 Task: Add an event with the title Third Performance Evaluation and Recognition Ceremony, date '2024/03/03', time 7:00 AM to 9:00 AMand add a description: It is essential to listen actively to the potential investor's input, feedback, and inquiries throughout the meeting. This demonstrates your receptiveness to collaboration, willingness to address concerns, and the ability to adapt your business strategy to maximize its potential., put the event into Blue category, logged in from the account softage.8@softage.netand send the event invitation to softage.3@softage.net and softage.4@softage.net. Set a reminder for the event 15 minutes before
Action: Mouse moved to (122, 158)
Screenshot: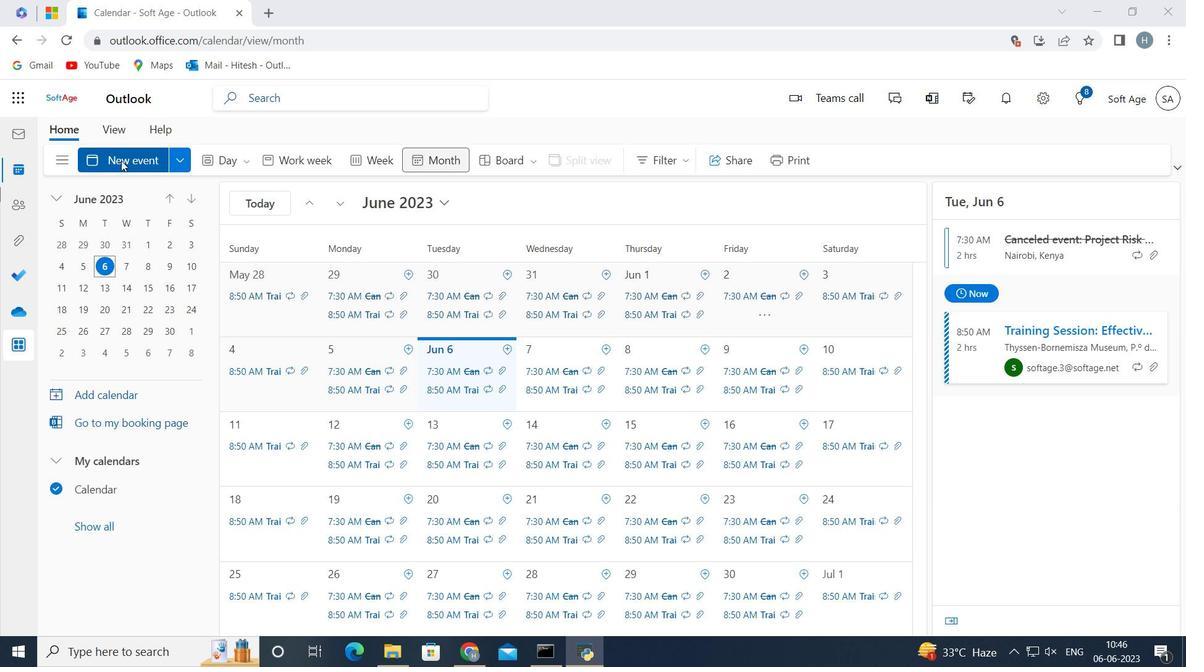 
Action: Mouse pressed left at (122, 158)
Screenshot: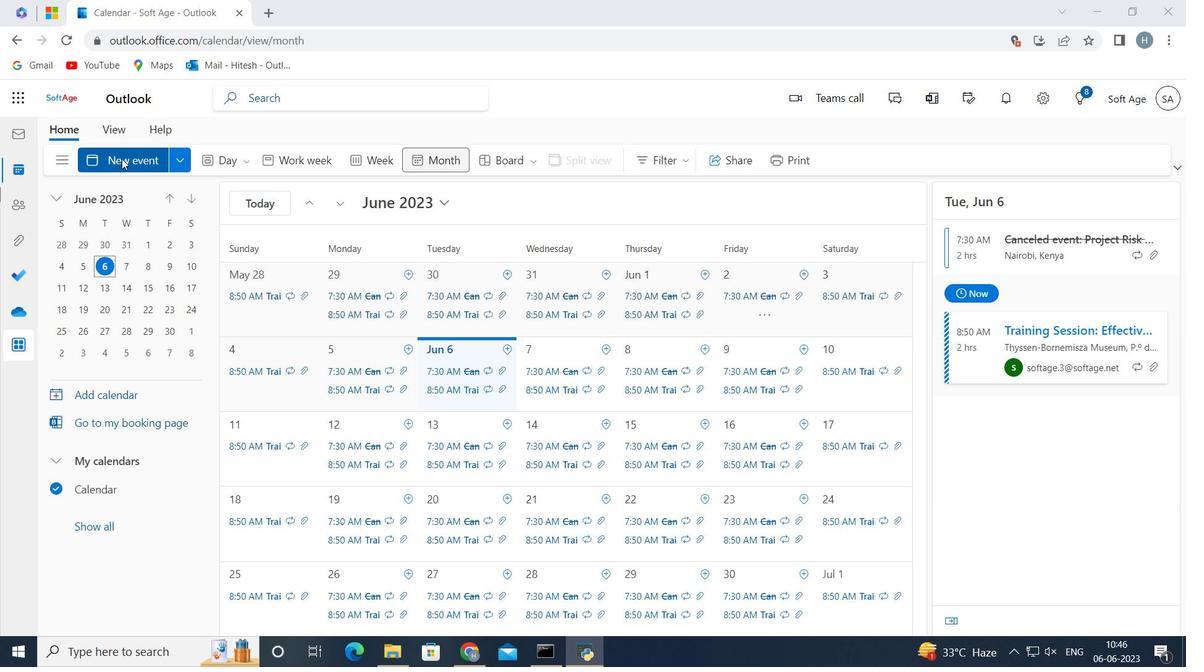 
Action: Mouse moved to (254, 250)
Screenshot: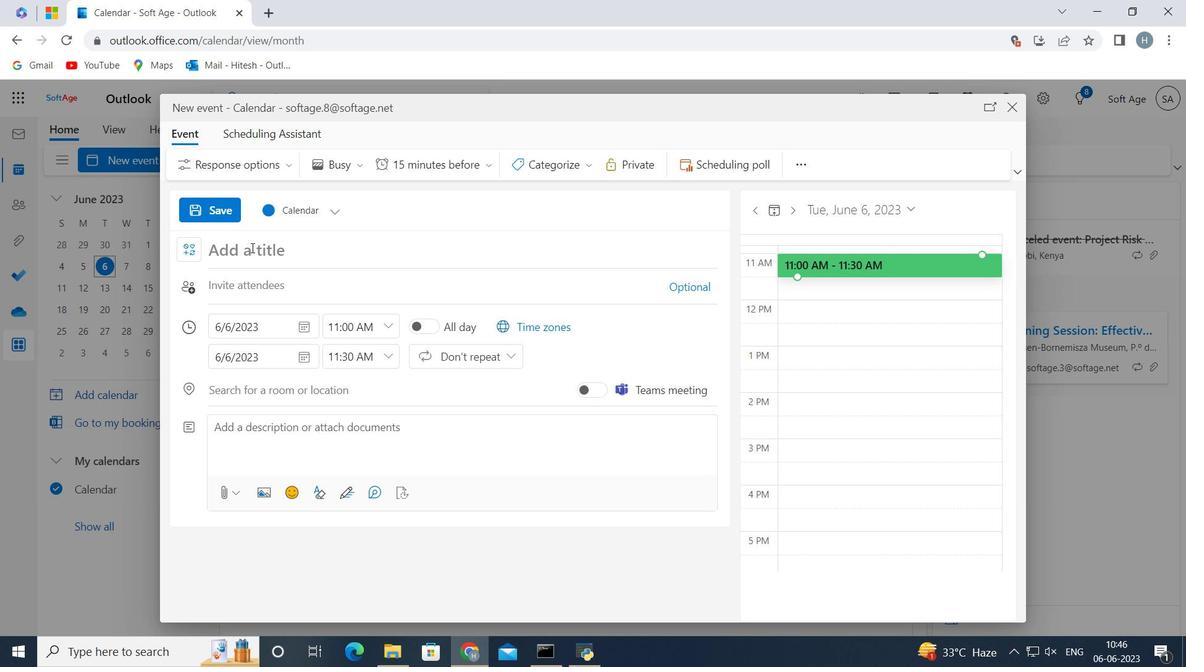 
Action: Mouse pressed left at (254, 250)
Screenshot: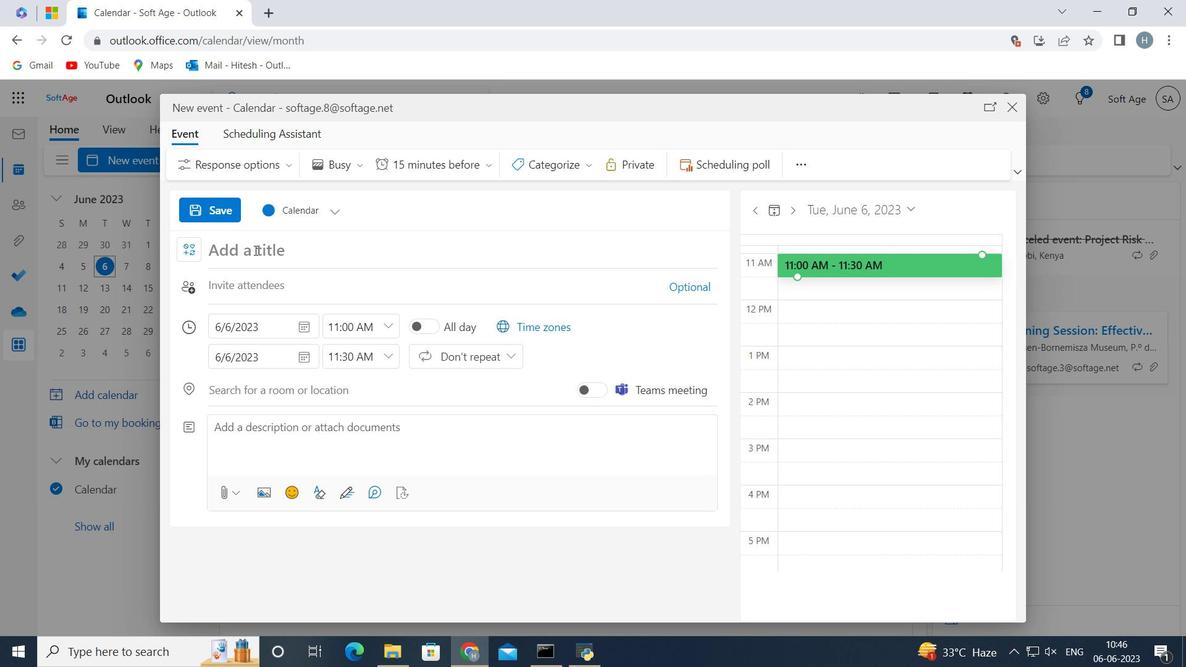 
Action: Key pressed <Key.shift>Third<Key.space><Key.shift>Performance<Key.space><Key.shift>Evaluation<Key.space>and<Key.space><Key.shift>Recognition<Key.space><Key.shift>Caremony<Key.space><Key.backspace><Key.backspace><Key.backspace><Key.backspace><Key.backspace><Key.backspace><Key.backspace><Key.backspace>eremony<Key.space>
Screenshot: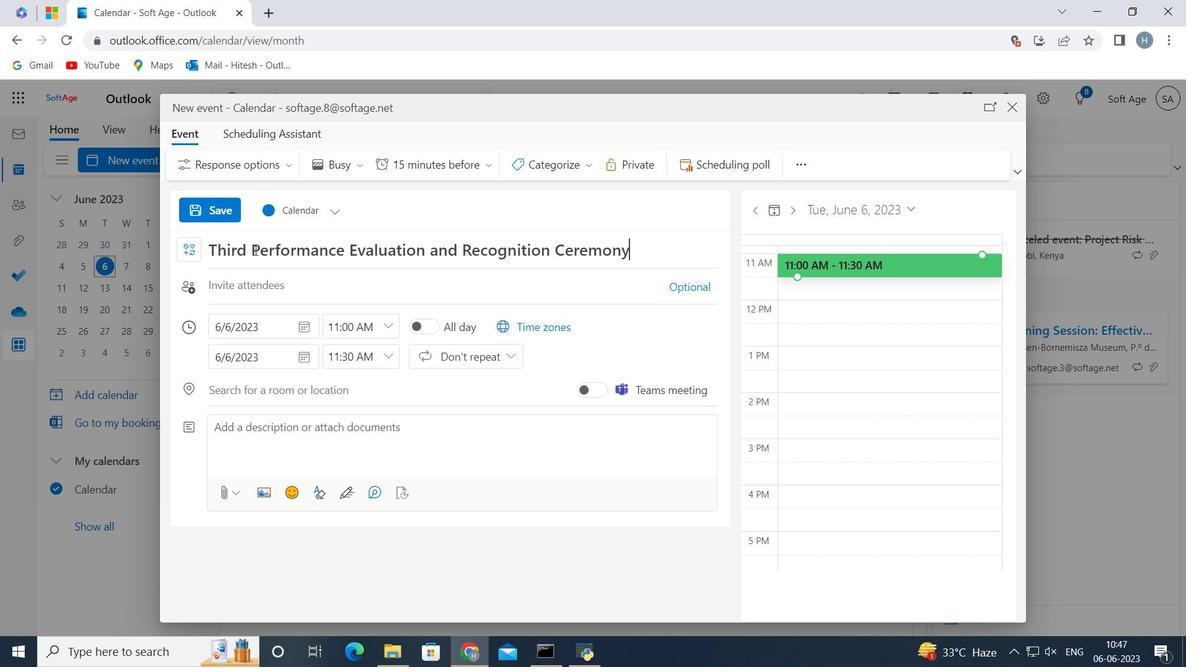
Action: Mouse moved to (299, 326)
Screenshot: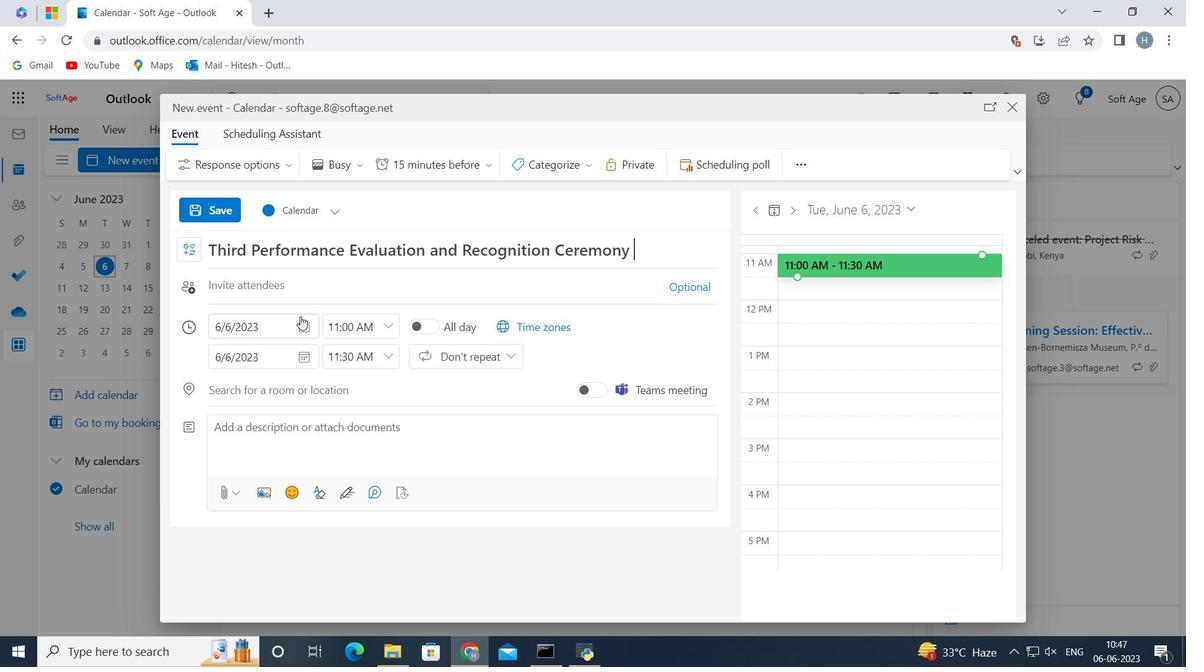
Action: Mouse pressed left at (299, 326)
Screenshot: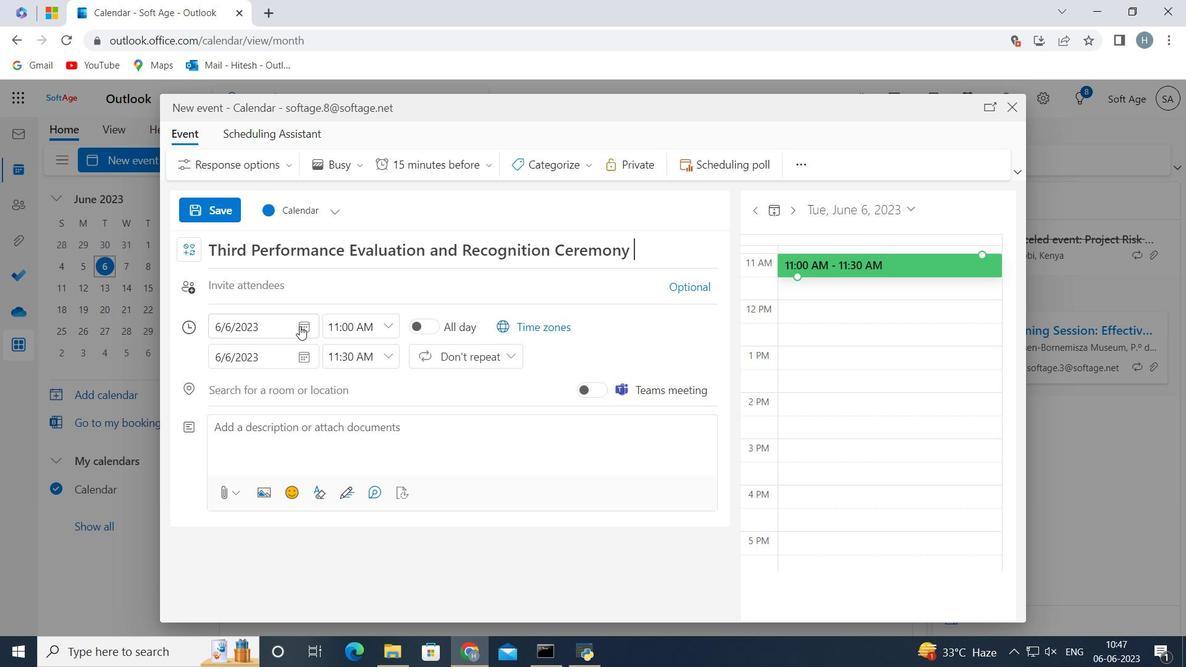 
Action: Mouse moved to (265, 354)
Screenshot: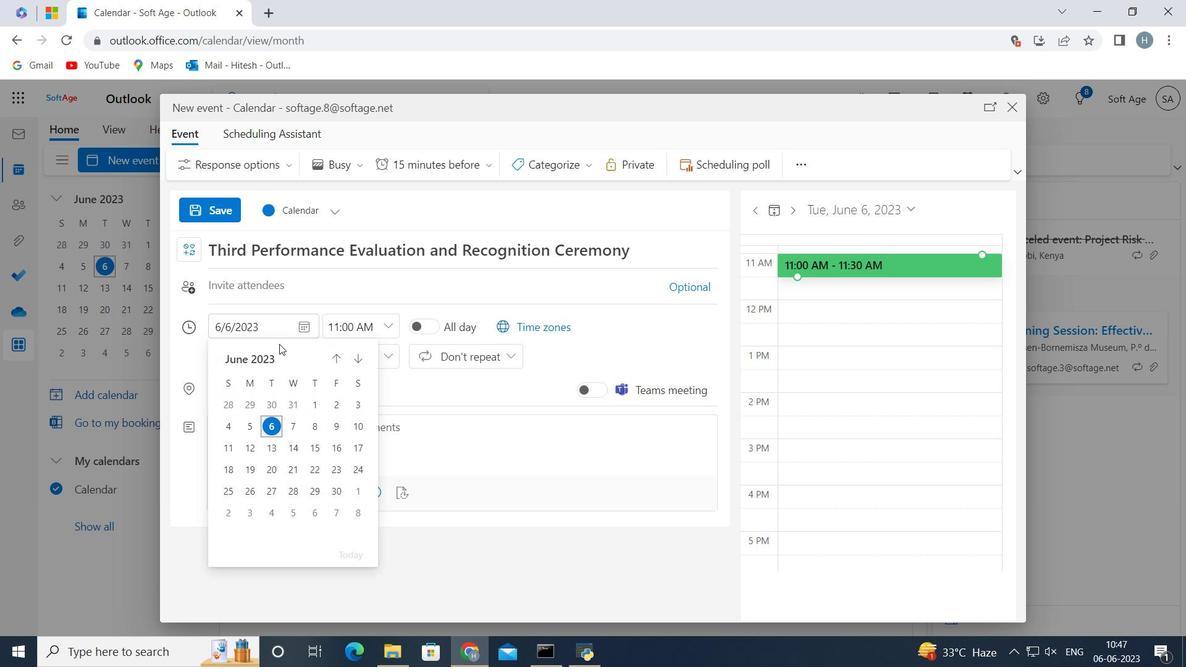 
Action: Mouse pressed left at (265, 354)
Screenshot: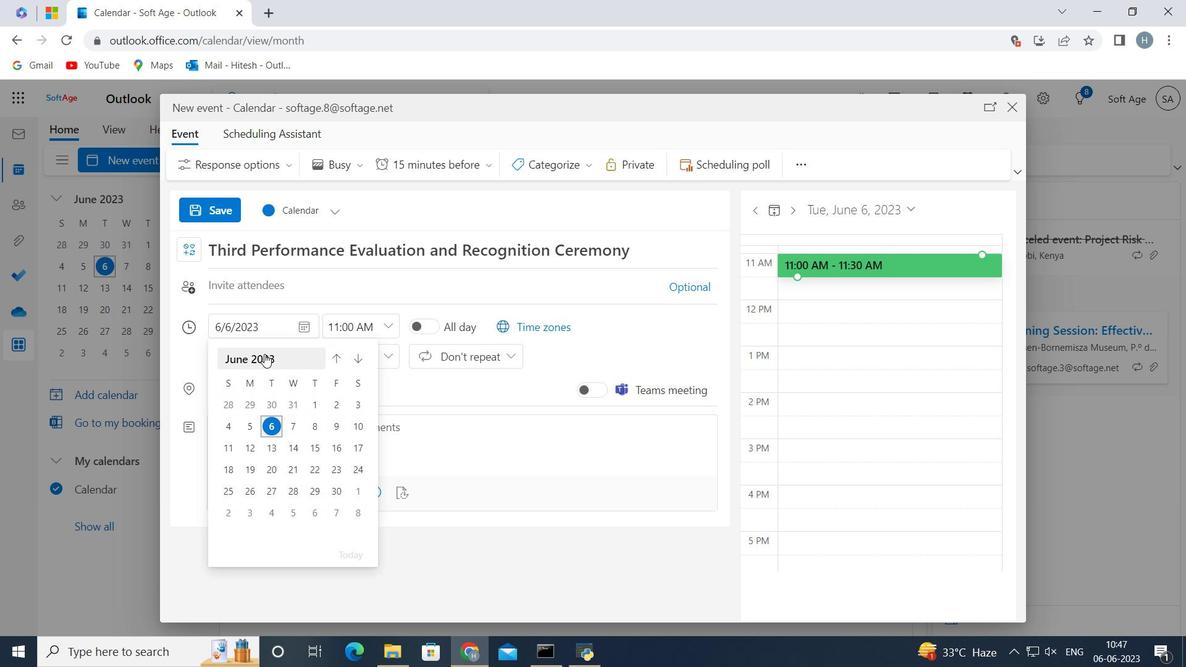 
Action: Mouse pressed left at (265, 354)
Screenshot: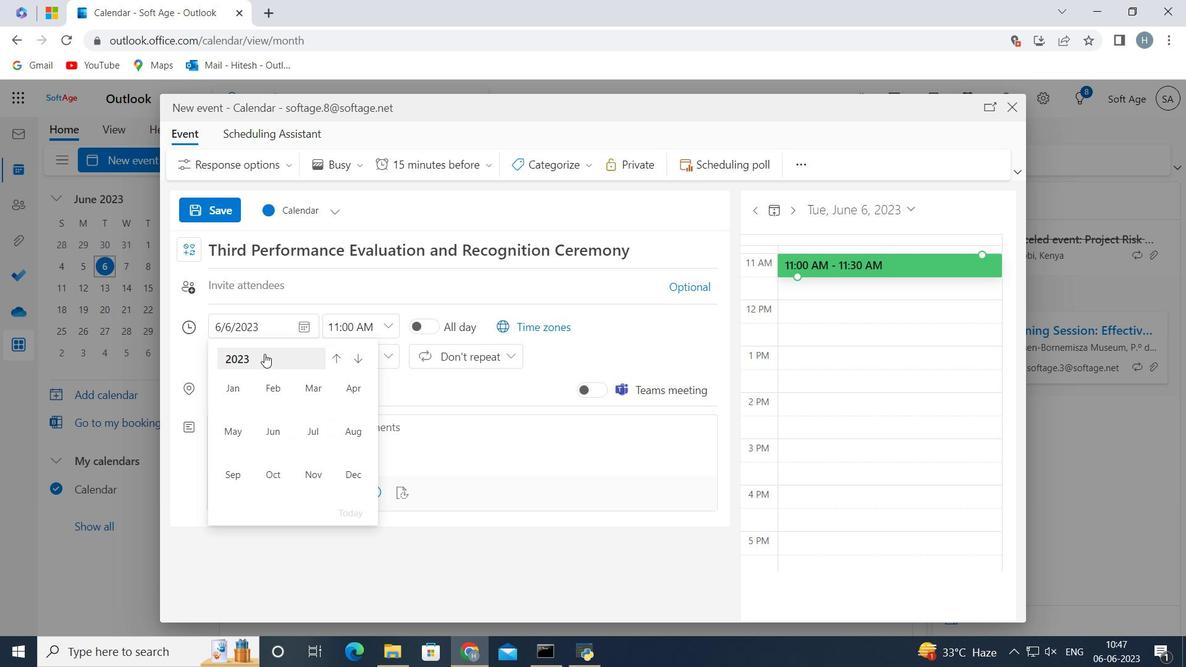 
Action: Mouse moved to (229, 420)
Screenshot: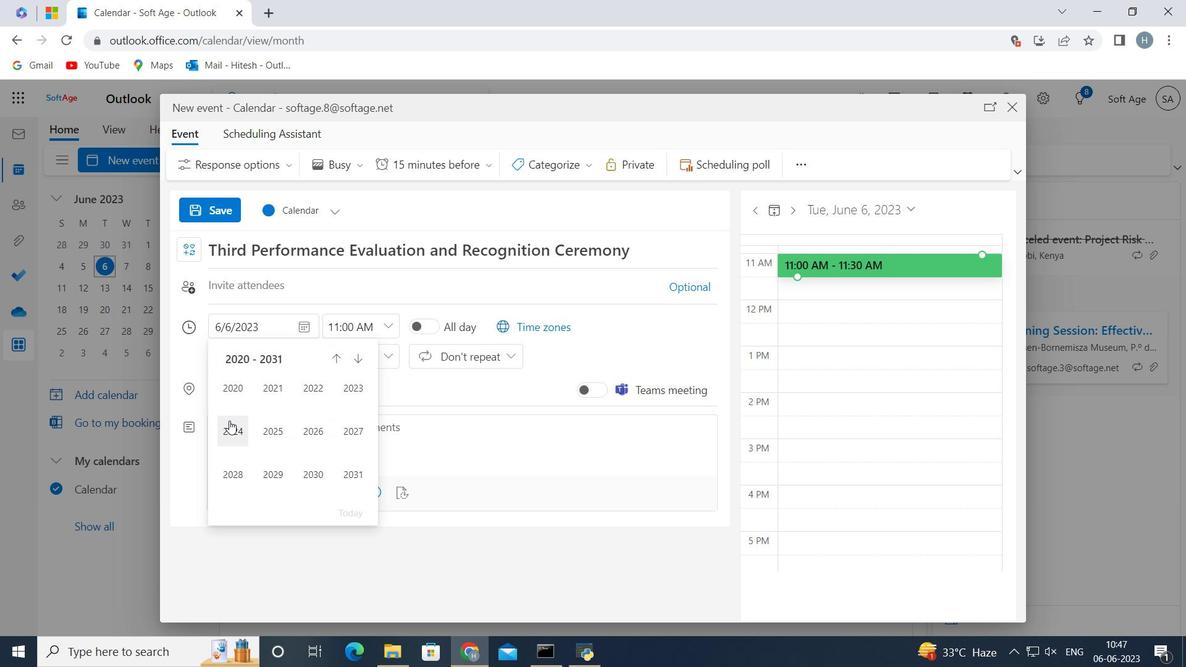 
Action: Mouse pressed left at (229, 420)
Screenshot: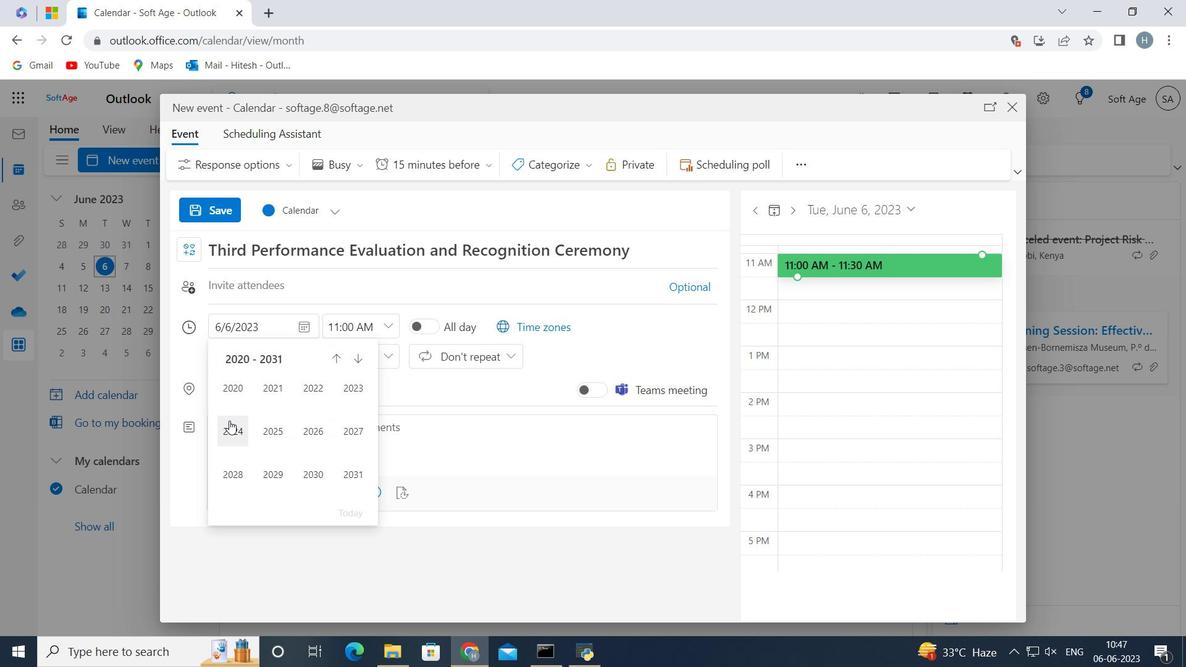
Action: Mouse moved to (309, 388)
Screenshot: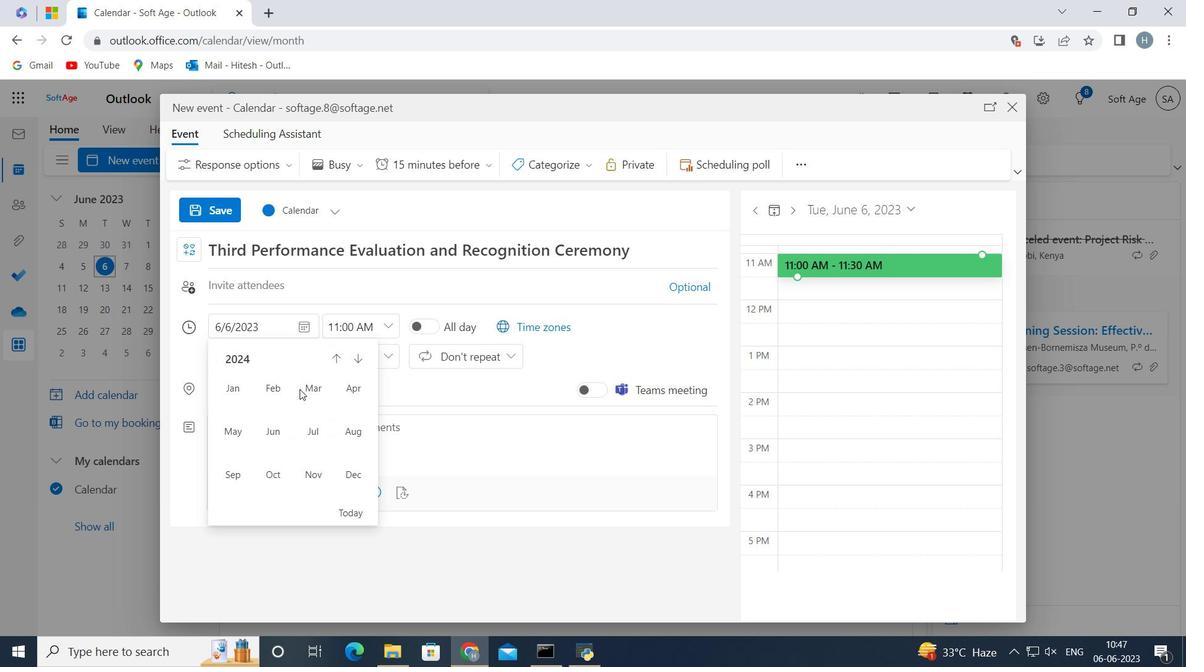 
Action: Mouse pressed left at (309, 388)
Screenshot: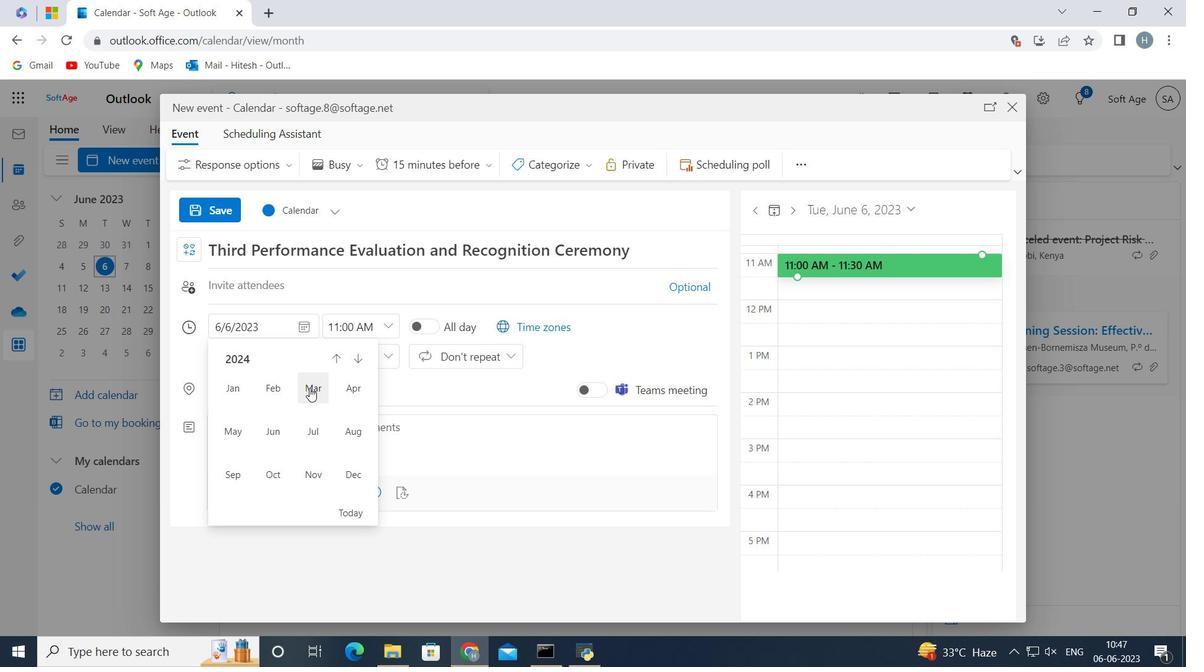 
Action: Mouse moved to (225, 427)
Screenshot: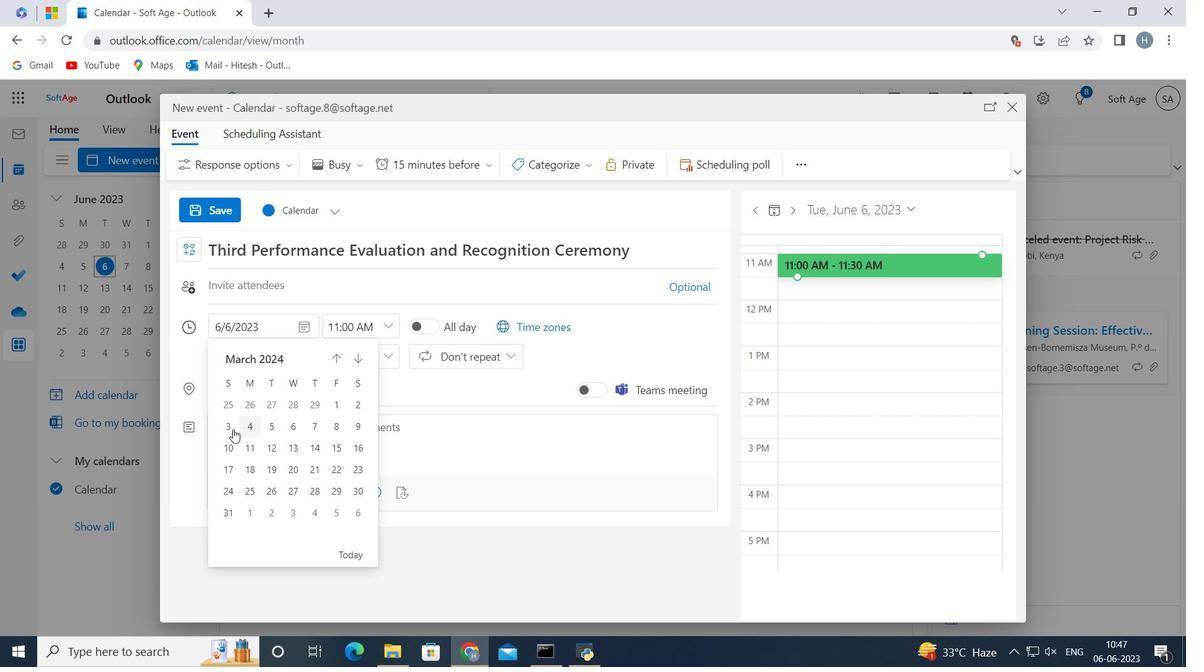 
Action: Mouse pressed left at (225, 427)
Screenshot: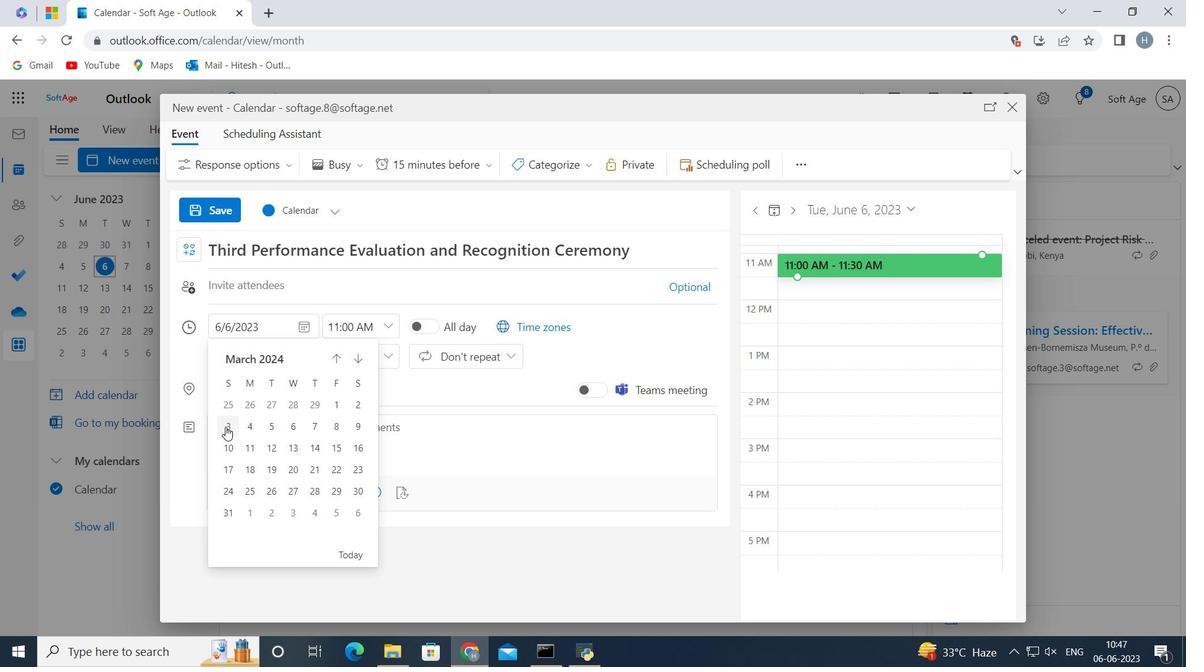 
Action: Mouse moved to (387, 326)
Screenshot: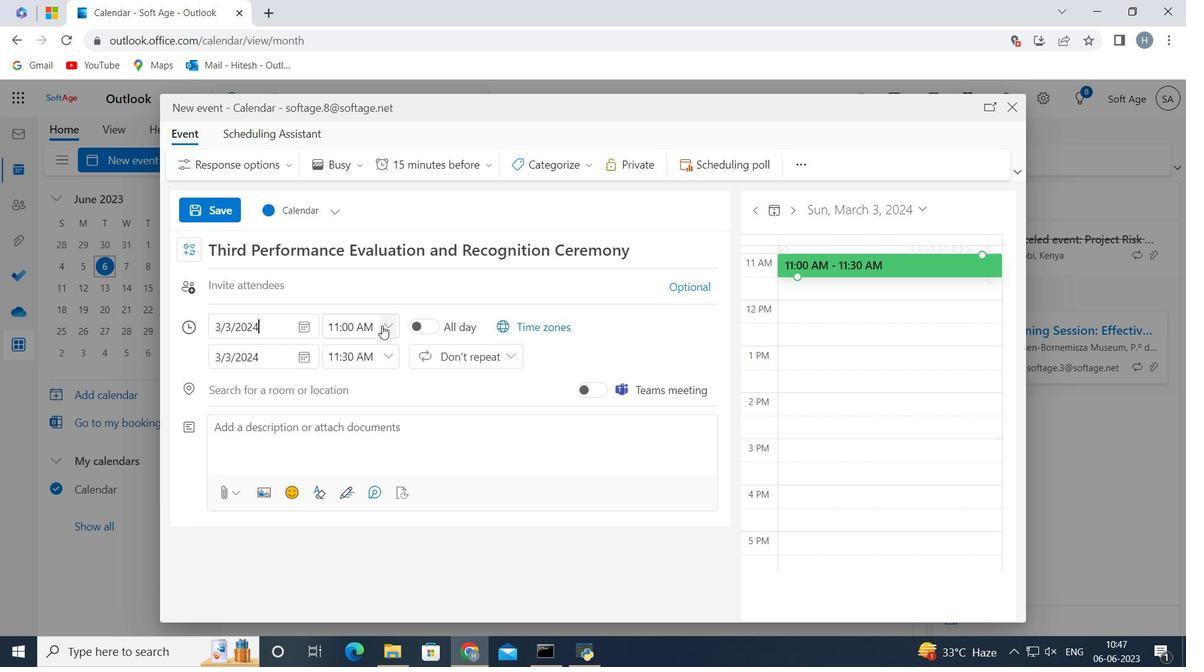 
Action: Mouse pressed left at (387, 326)
Screenshot: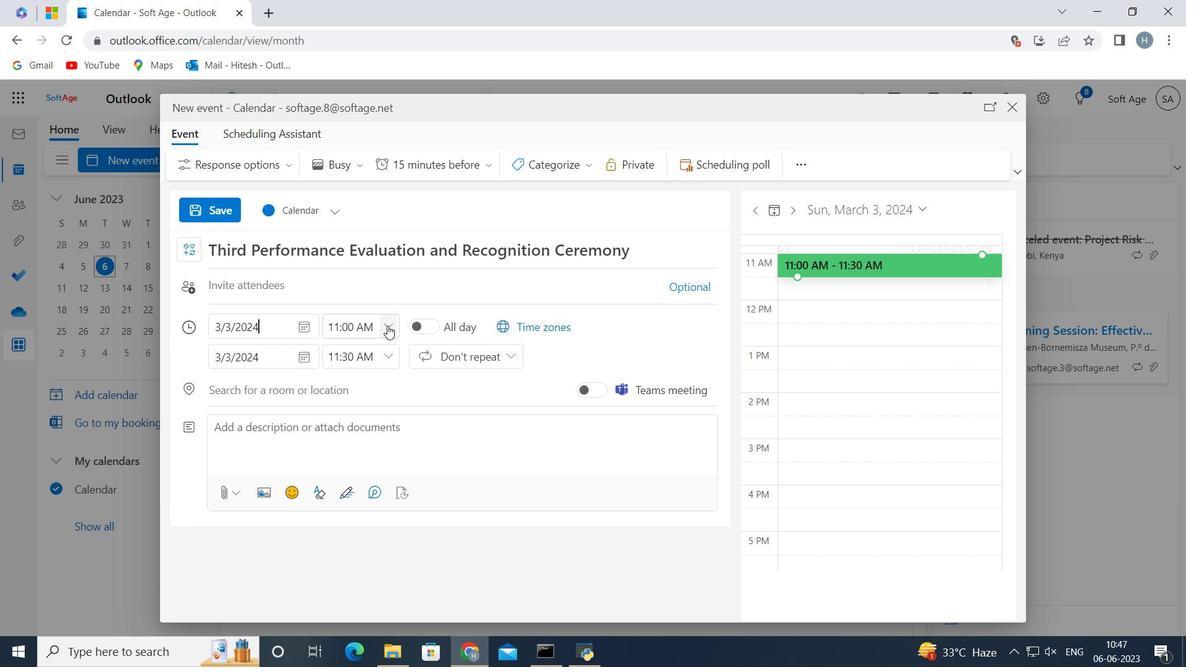
Action: Mouse moved to (369, 424)
Screenshot: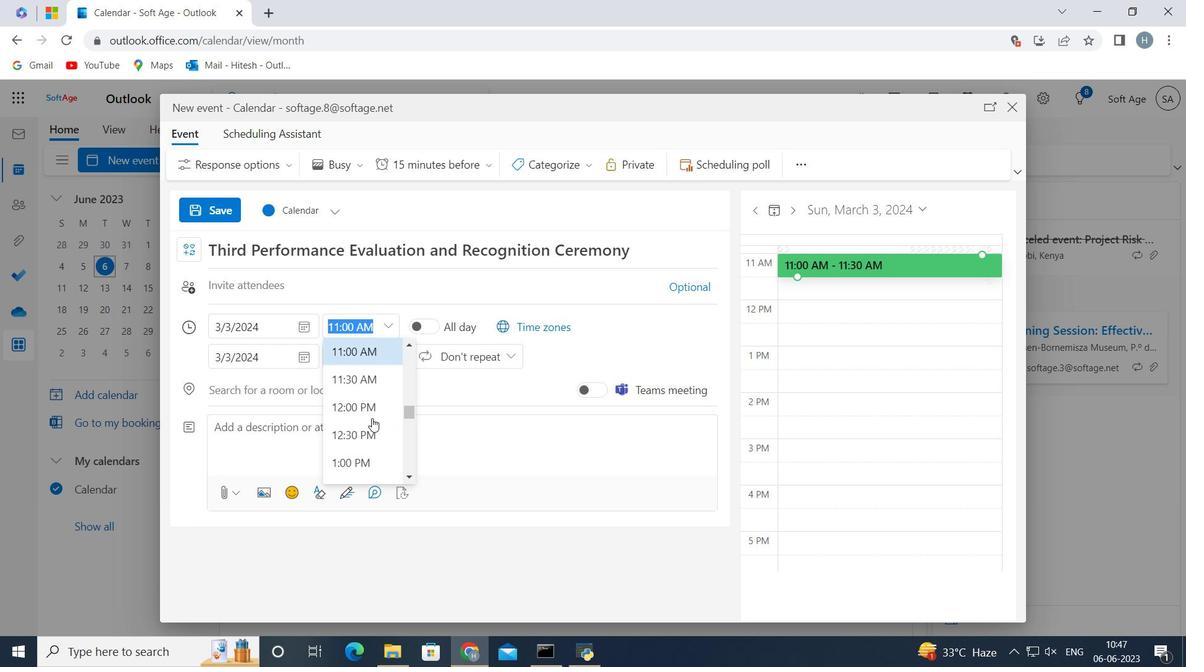
Action: Mouse scrolled (369, 425) with delta (0, 0)
Screenshot: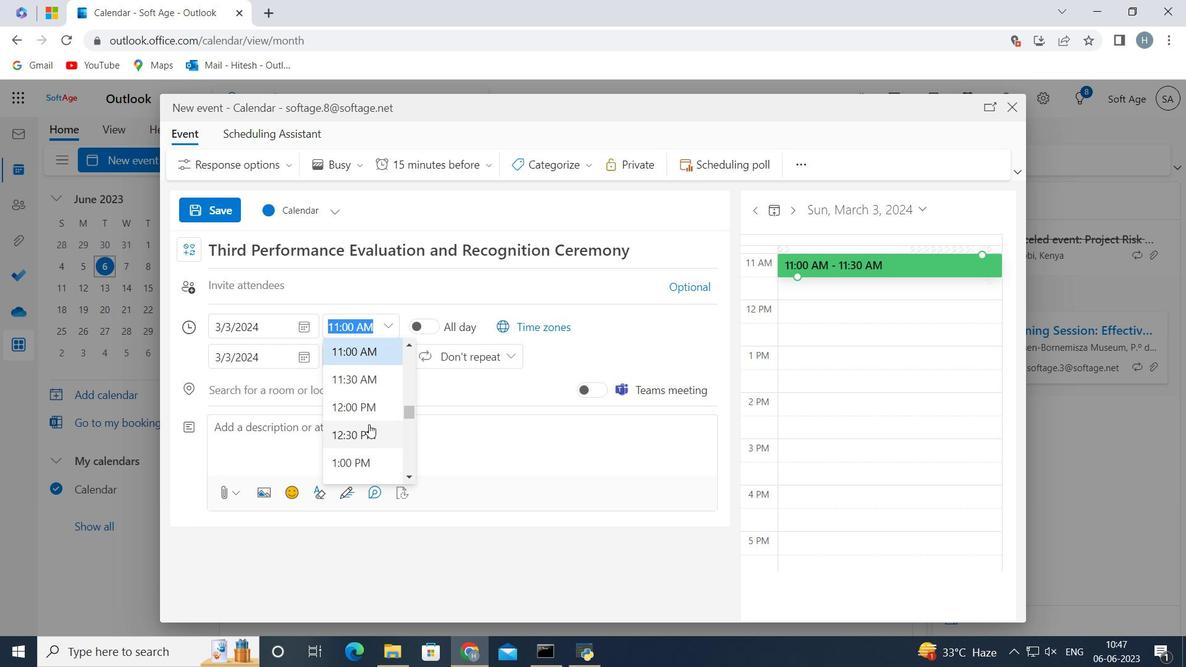 
Action: Mouse scrolled (369, 425) with delta (0, 0)
Screenshot: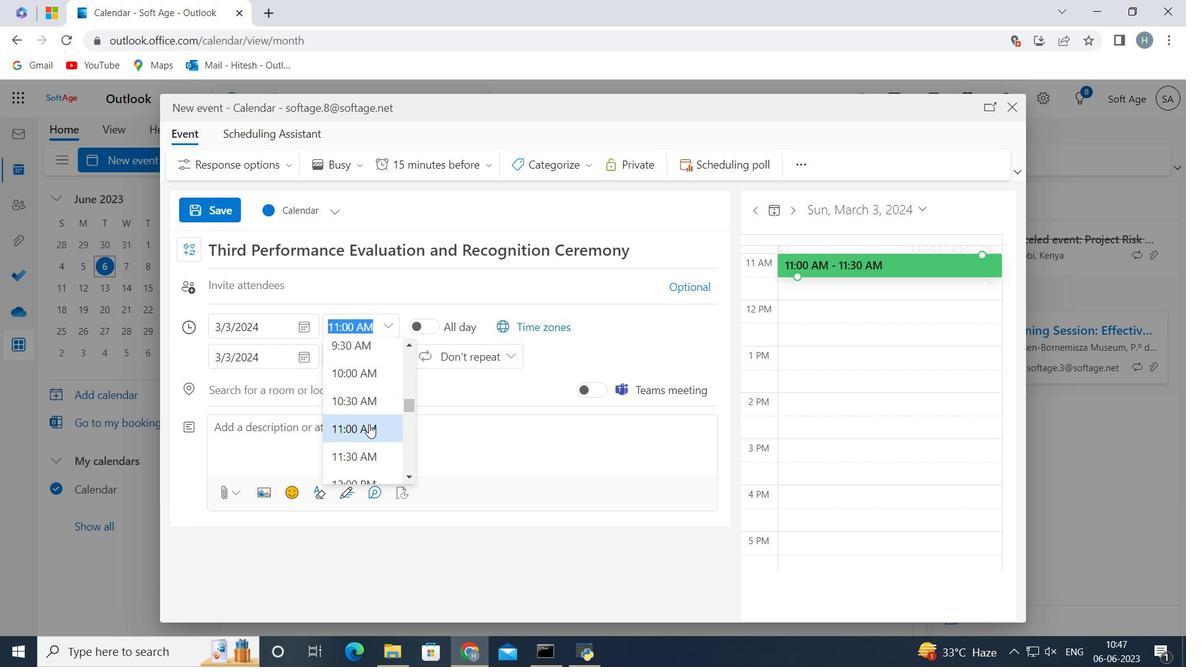 
Action: Mouse scrolled (369, 425) with delta (0, 0)
Screenshot: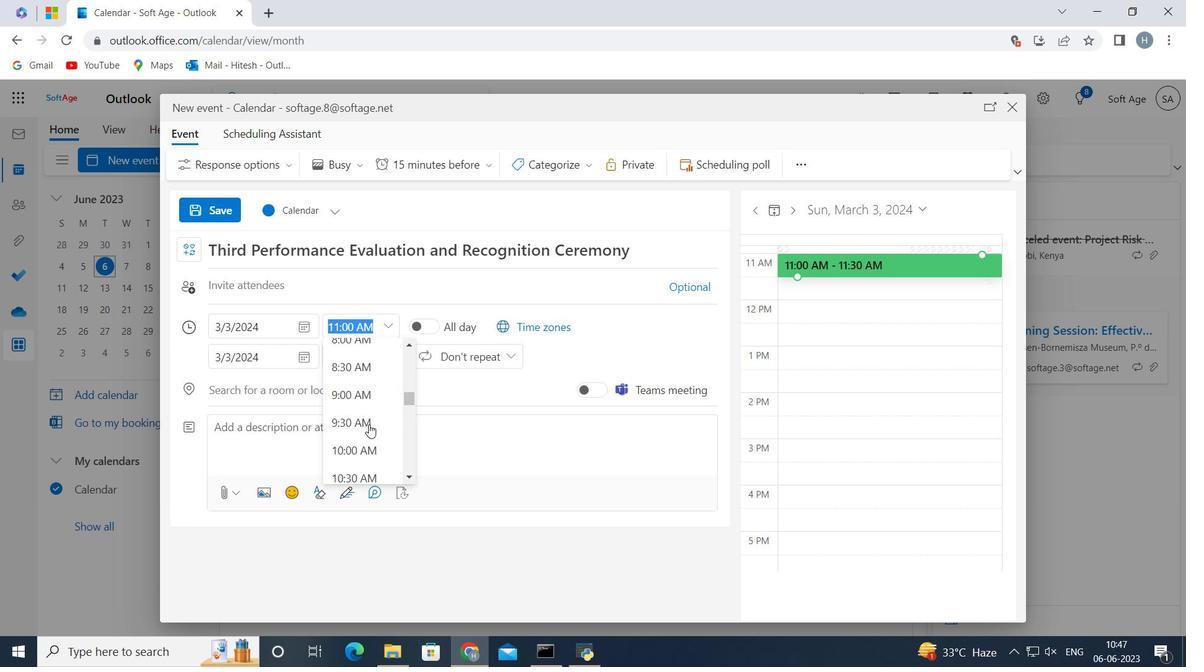 
Action: Mouse moved to (362, 363)
Screenshot: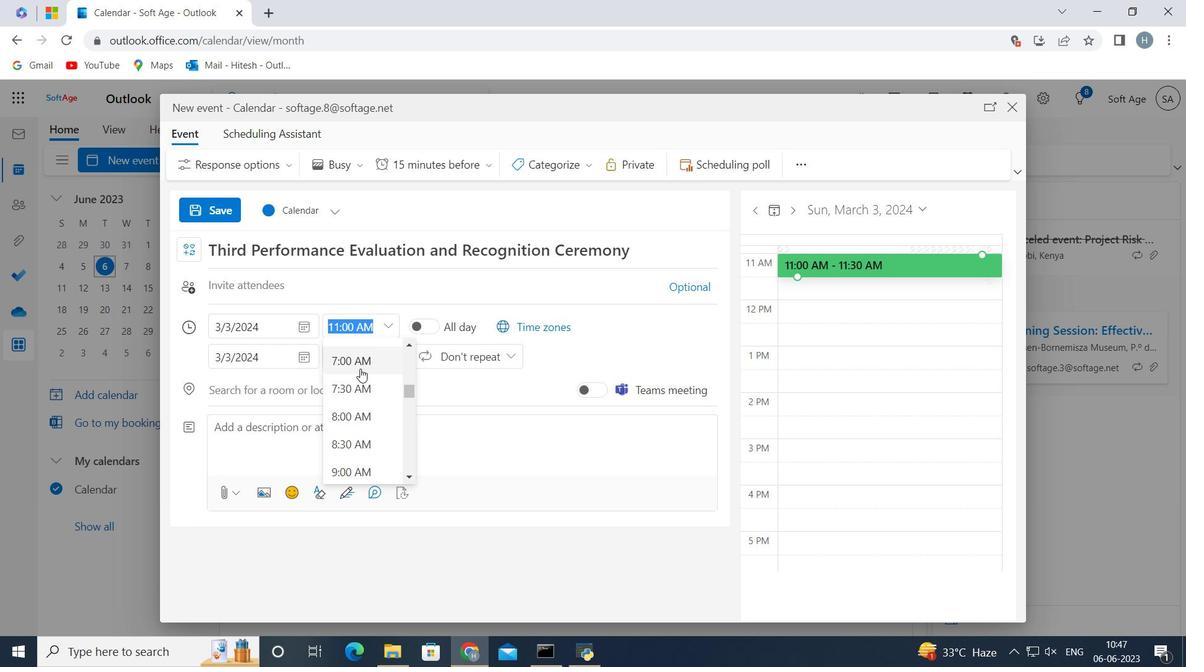 
Action: Mouse pressed left at (362, 363)
Screenshot: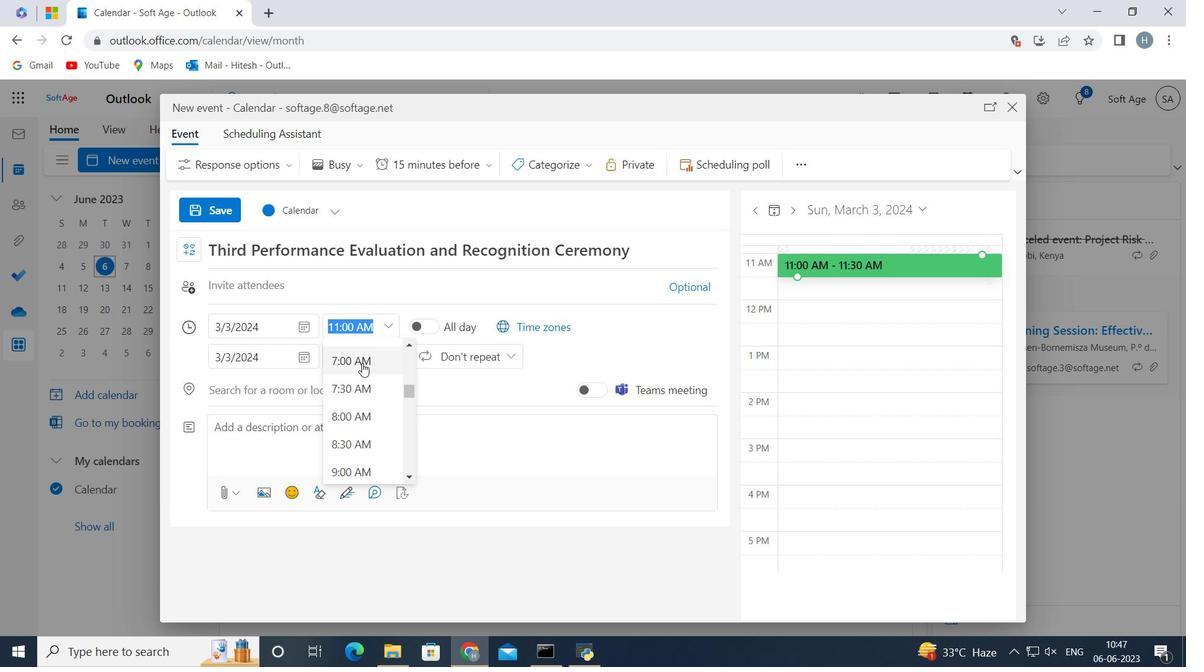 
Action: Mouse moved to (390, 356)
Screenshot: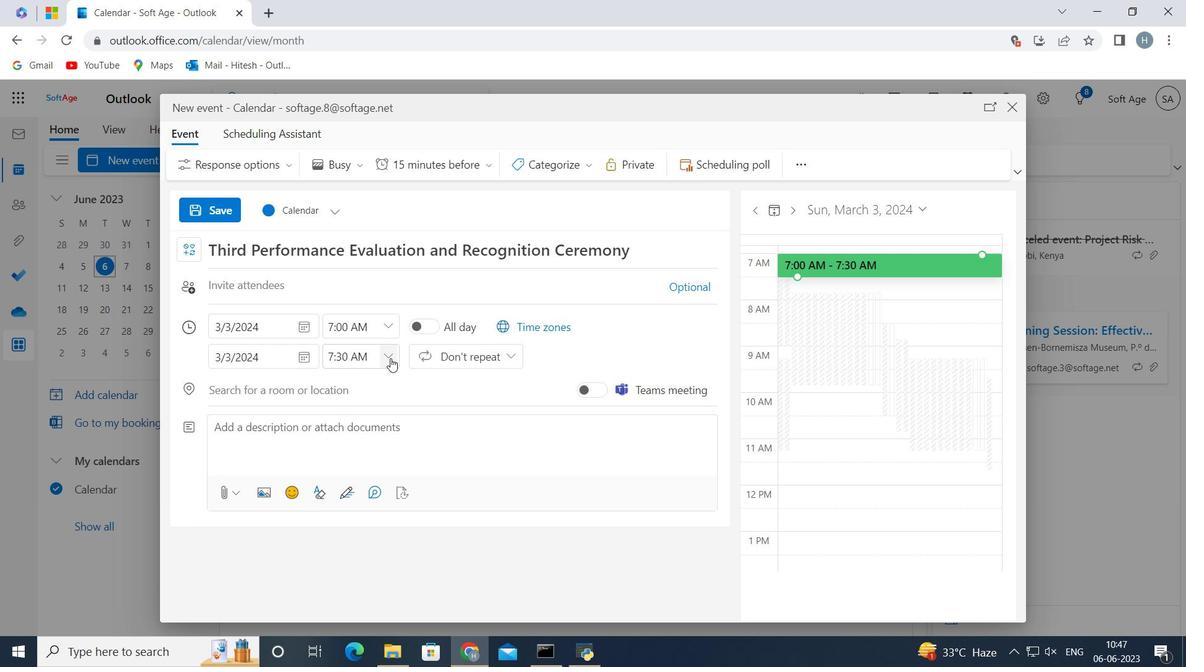 
Action: Mouse pressed left at (390, 356)
Screenshot: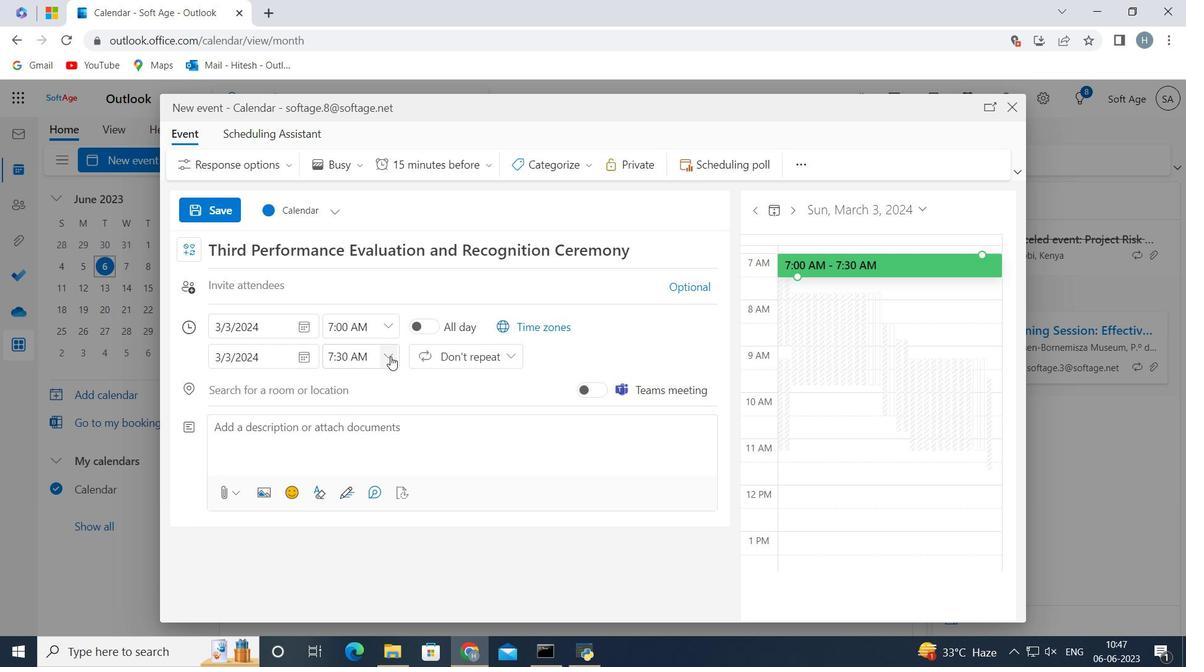 
Action: Mouse moved to (368, 457)
Screenshot: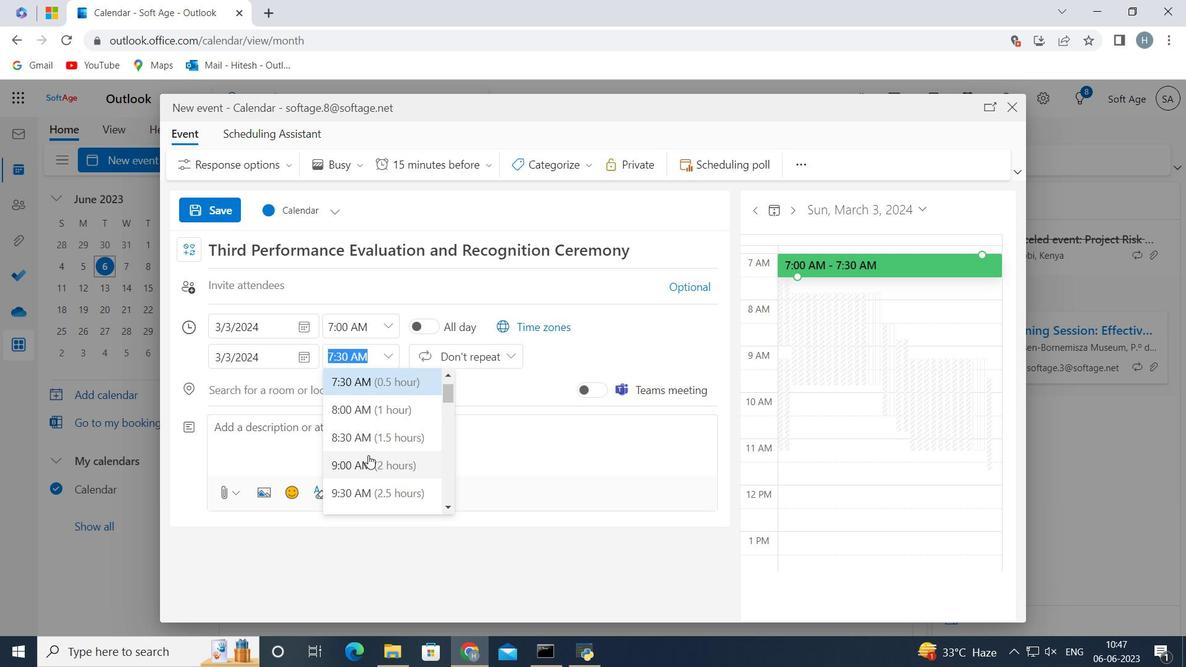 
Action: Mouse pressed left at (368, 457)
Screenshot: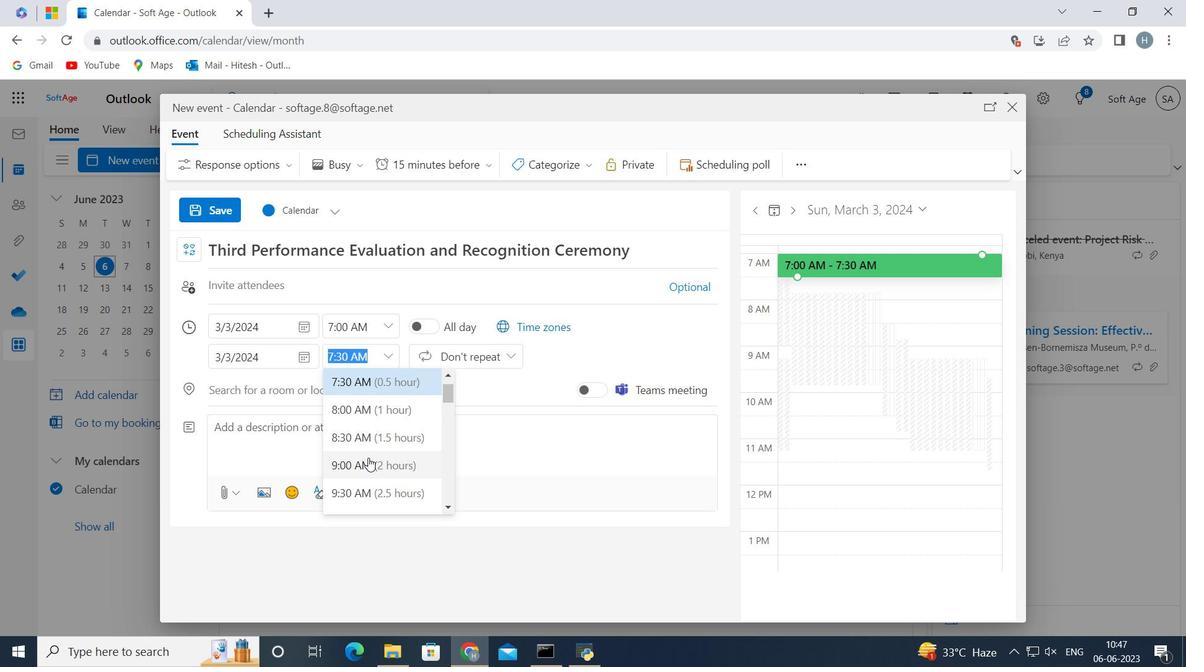 
Action: Mouse moved to (350, 416)
Screenshot: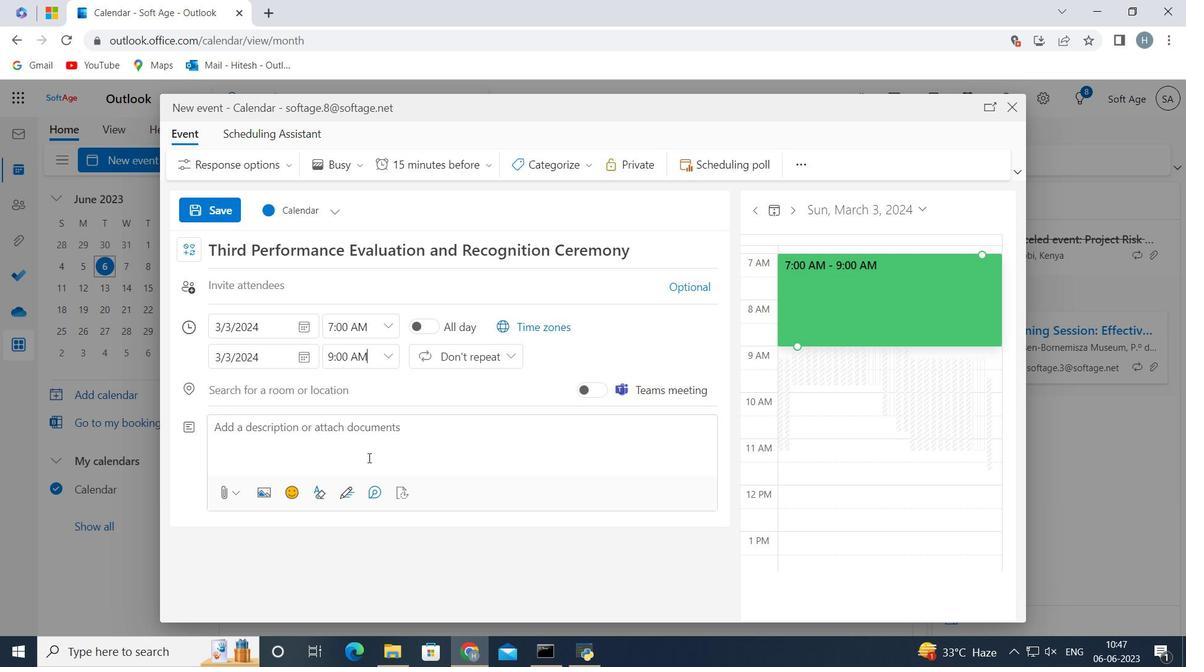 
Action: Mouse pressed left at (350, 416)
Screenshot: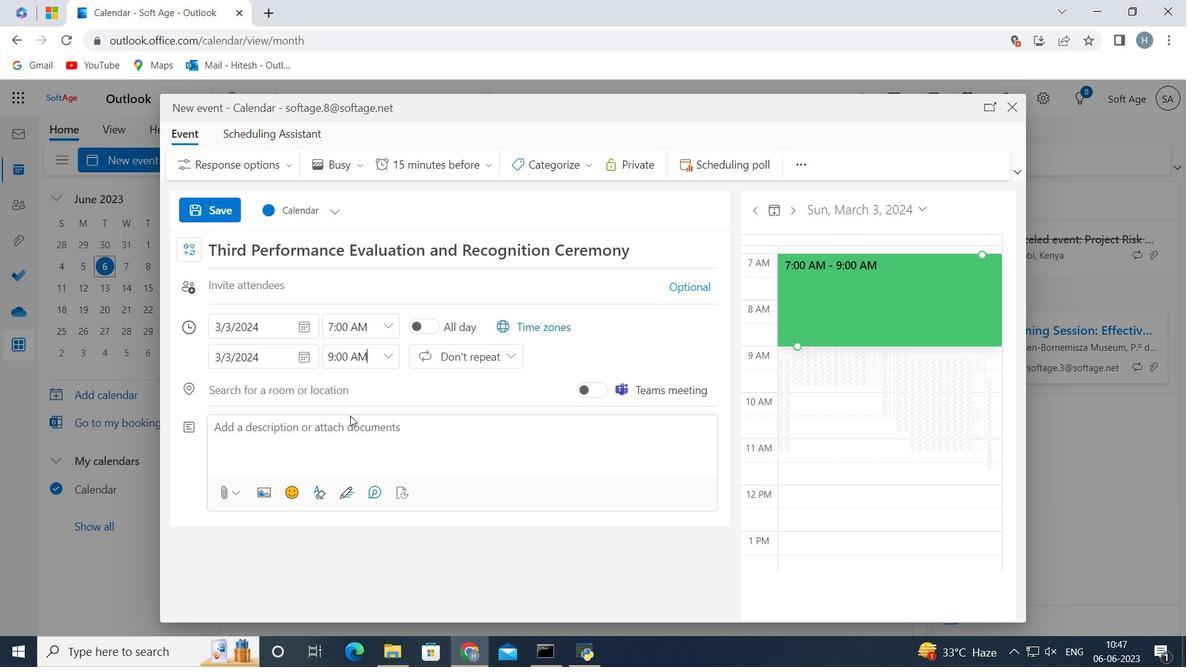 
Action: Mouse moved to (349, 425)
Screenshot: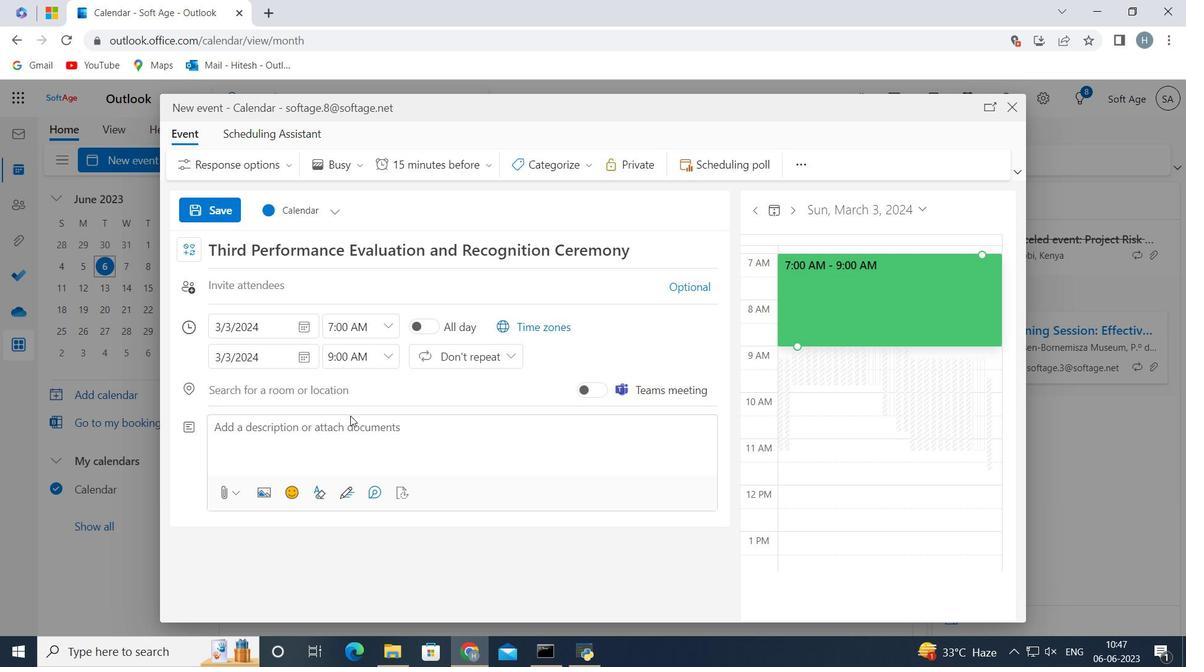 
Action: Mouse pressed left at (349, 425)
Screenshot: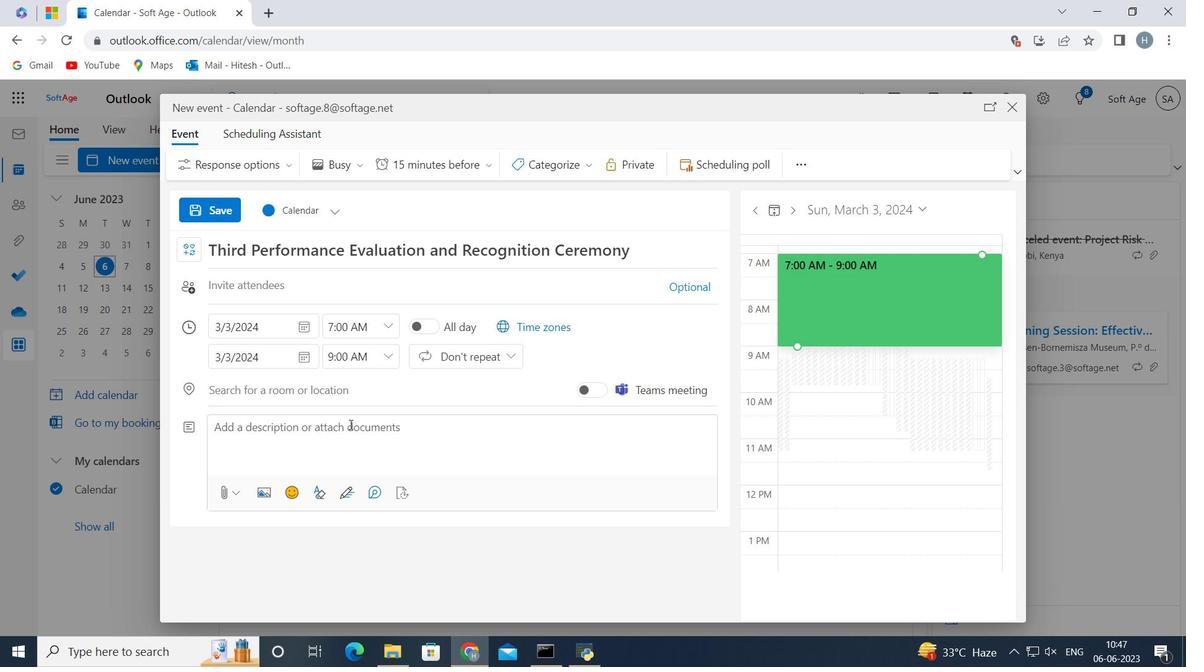 
Action: Mouse moved to (350, 425)
Screenshot: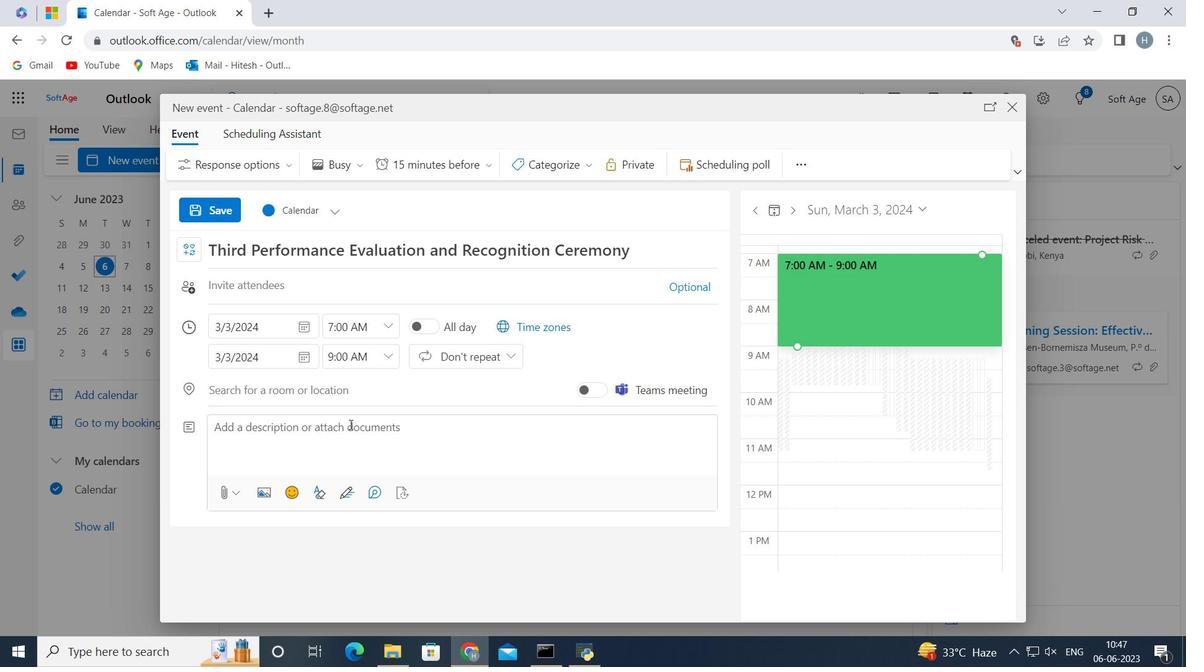 
Action: Key pressed <Key.shift>It<Key.space>is<Key.space>essential<Key.space>to<Key.space>listen
Screenshot: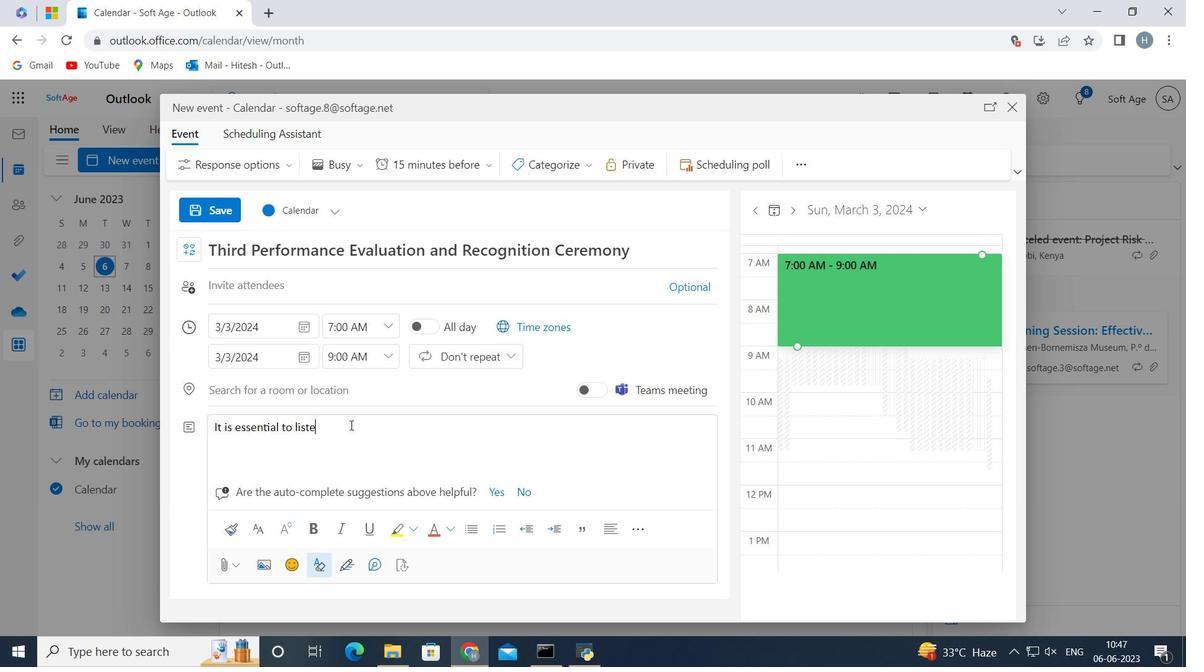 
Action: Mouse moved to (350, 425)
Screenshot: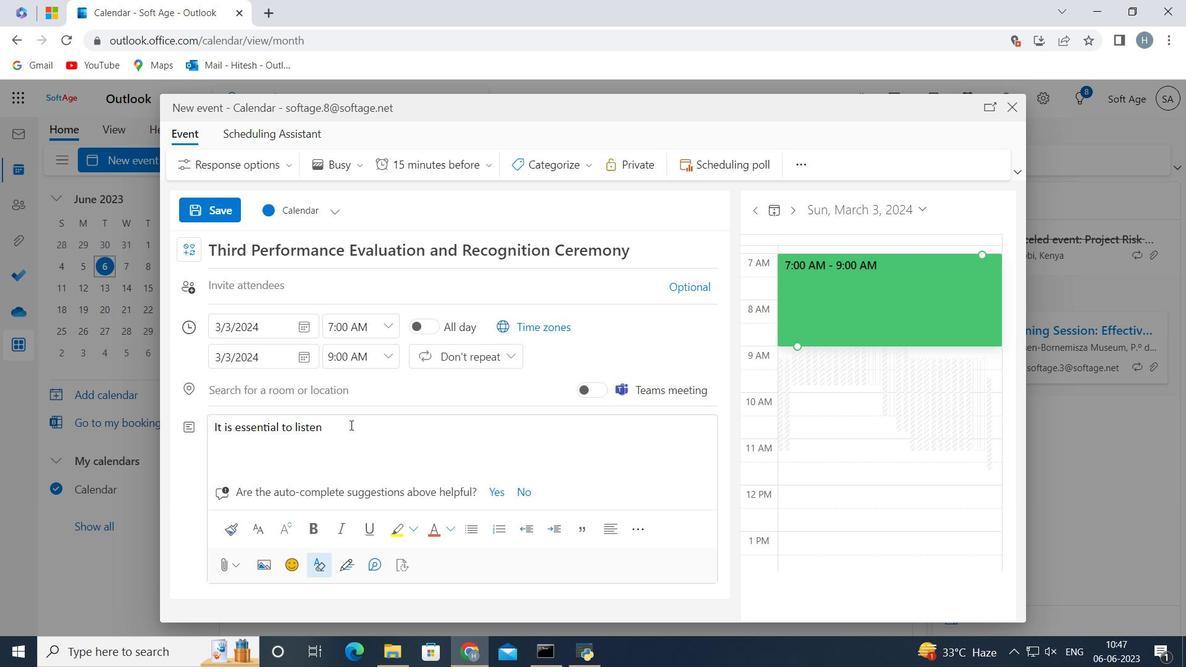 
Action: Key pressed <Key.space>actively<Key.space>to<Key.space>the<Key.space>potential<Key.space>investor's<Key.space>input,<Key.space>feedback,<Key.space>and<Key.space>inquiries<Key.space>throughout<Key.space>the<Key.space>meeting.<Key.space><Key.shift>This<Key.space>demonstrates<Key.space>your<Key.space>receptiveness<Key.space>to<Key.space>collaboration,<Key.space>willingness<Key.space>to<Key.space>address<Key.space>concerns,<Key.space>and<Key.space>the<Key.space>ability<Key.space>to<Key.space>adapt<Key.space>your<Key.space>business<Key.space>strategy<Key.space>to<Key.space>maz<Key.backspace>xin<Key.backspace>mize<Key.space>its<Key.space>potential.<Key.space>
Screenshot: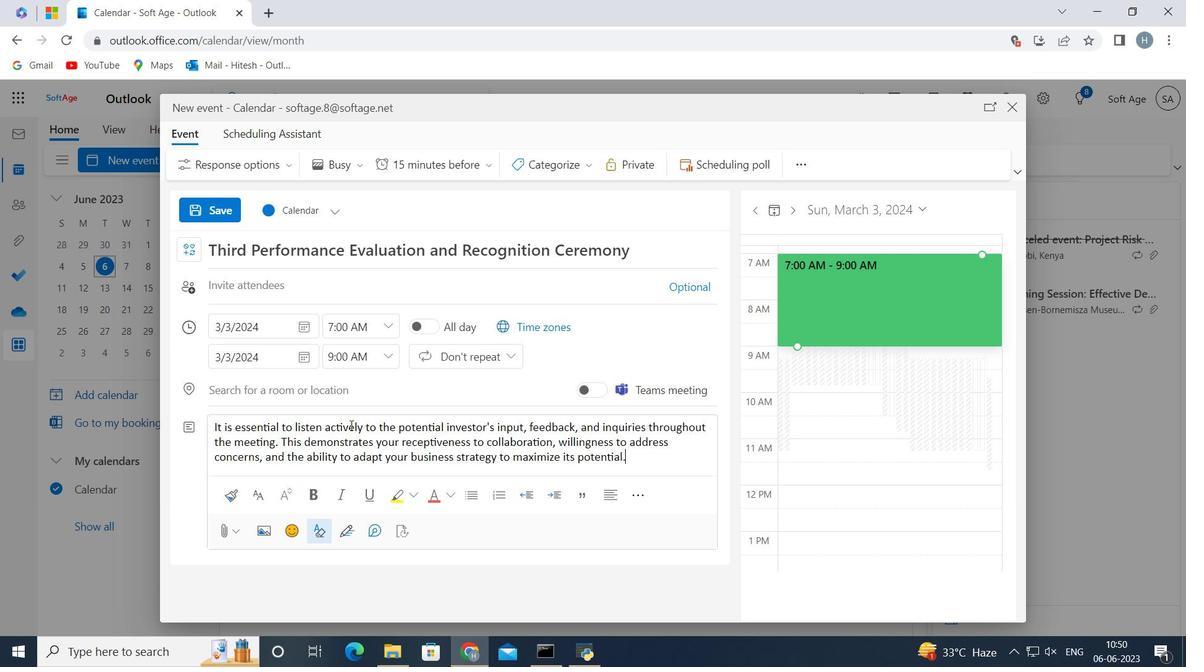 
Action: Mouse moved to (574, 166)
Screenshot: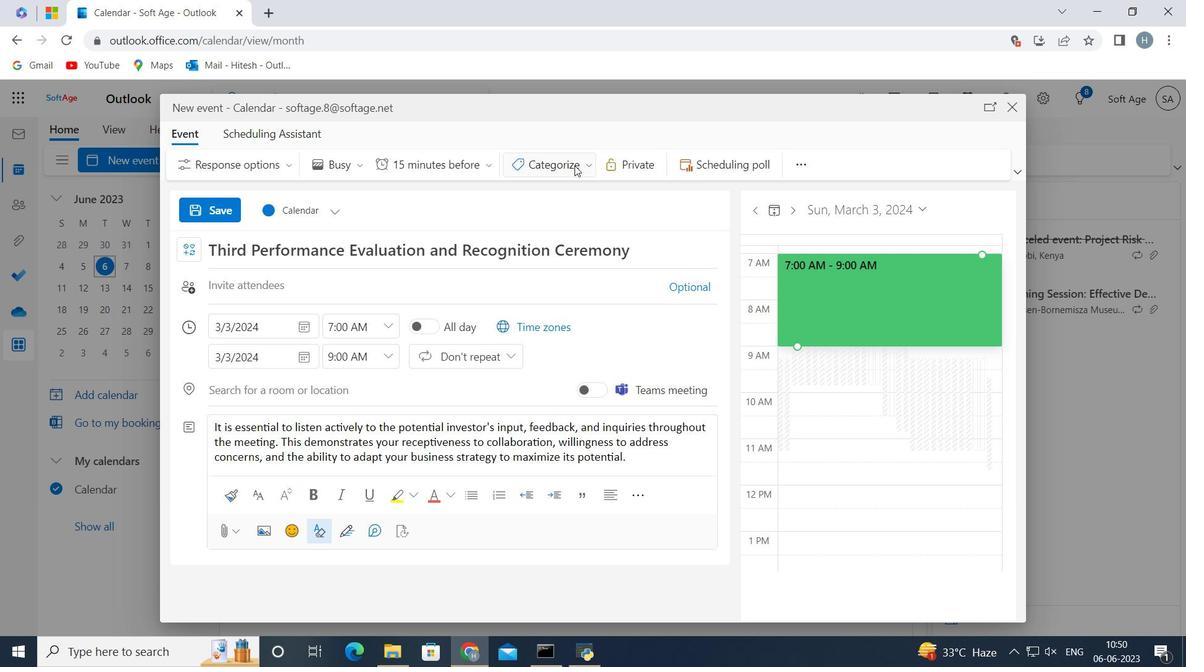 
Action: Mouse pressed left at (574, 166)
Screenshot: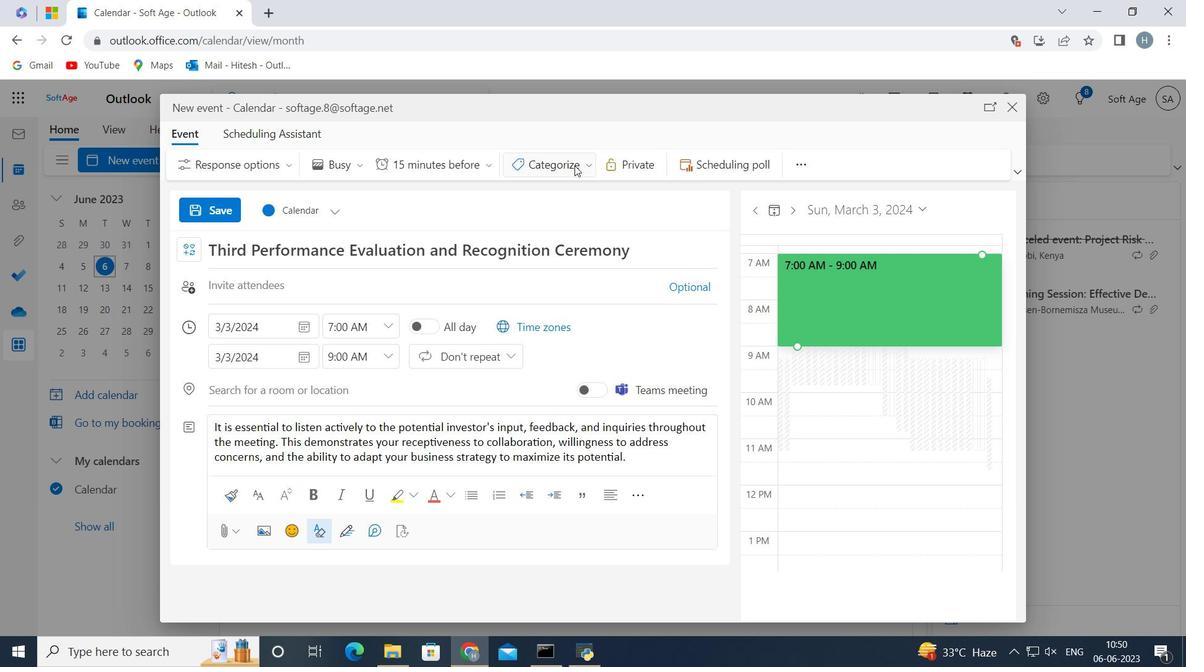 
Action: Mouse moved to (570, 193)
Screenshot: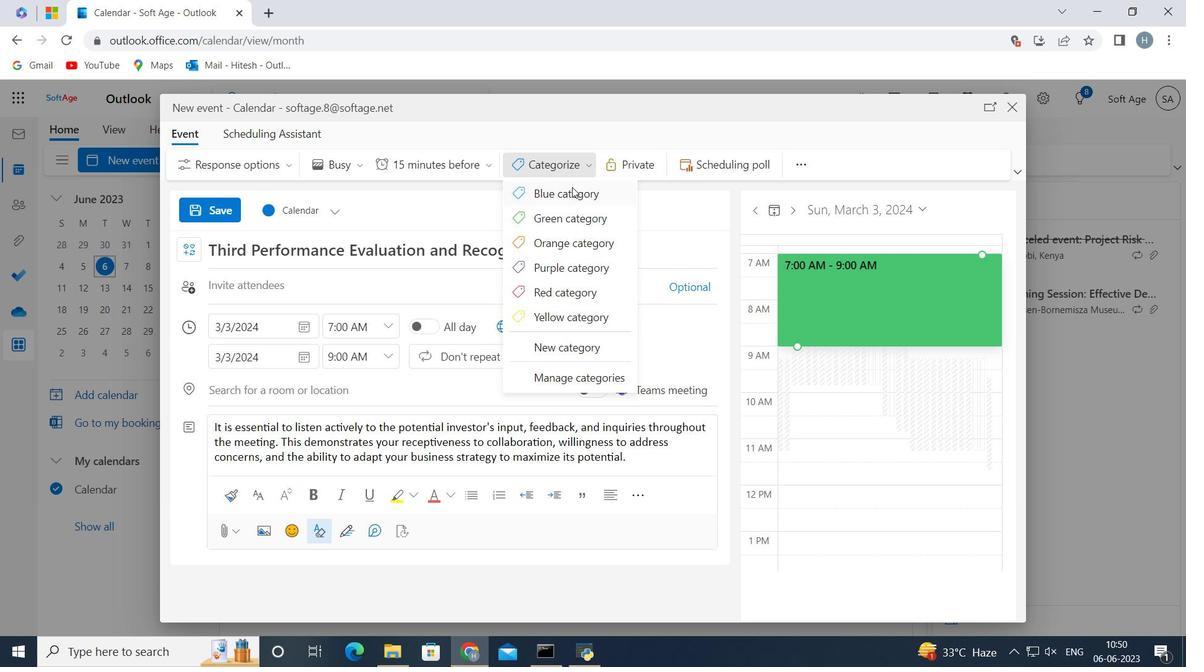 
Action: Mouse pressed left at (570, 193)
Screenshot: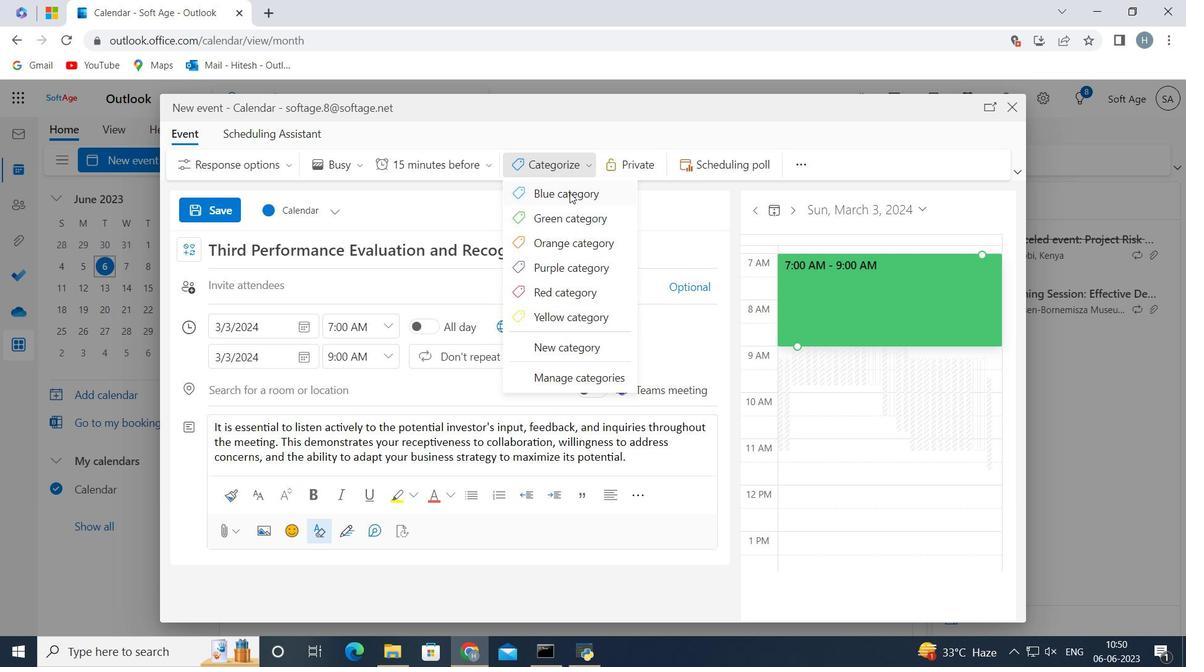 
Action: Mouse moved to (415, 293)
Screenshot: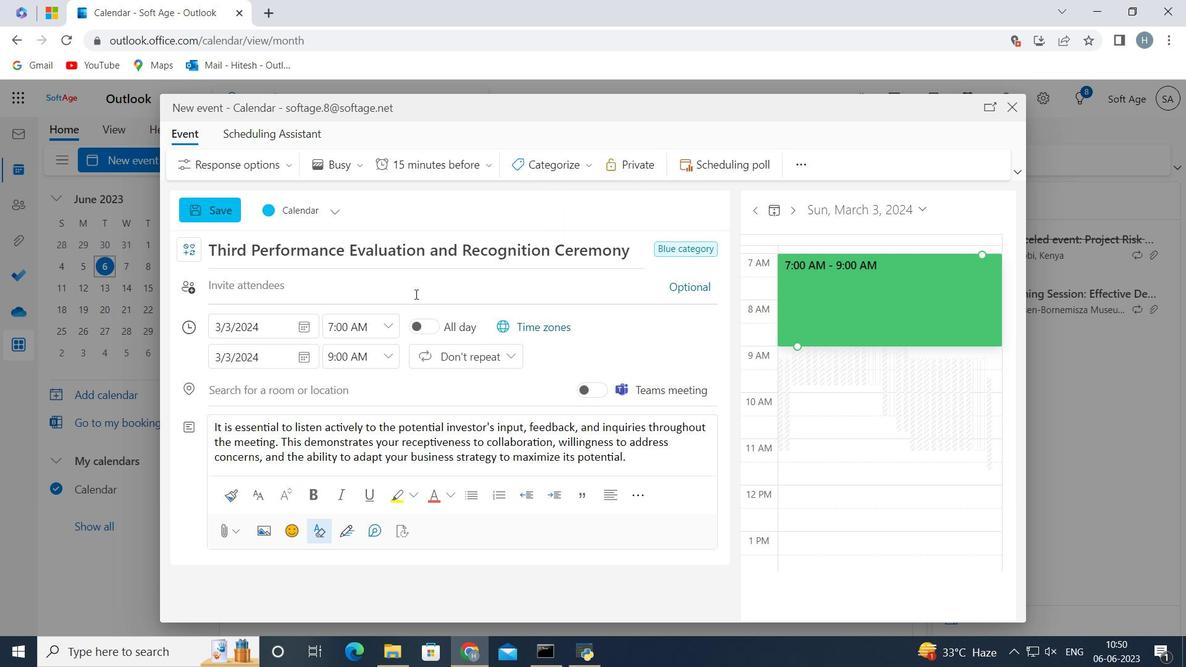
Action: Mouse pressed left at (415, 293)
Screenshot: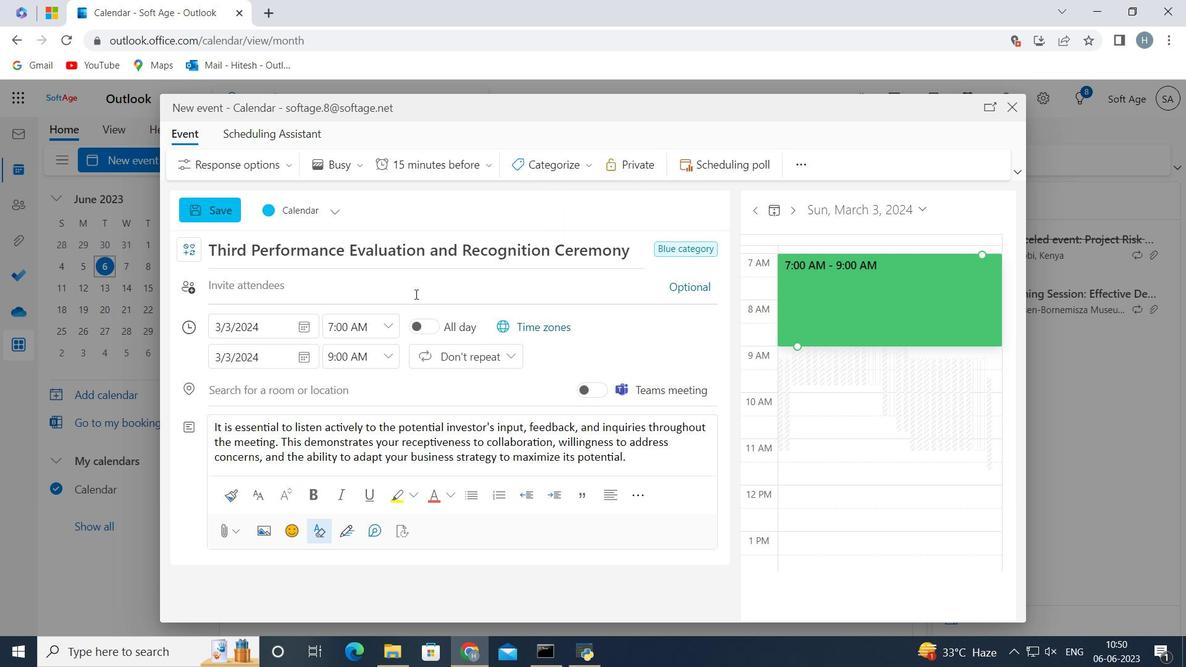 
Action: Key pressed softage.3<Key.shift>@softage.net
Screenshot: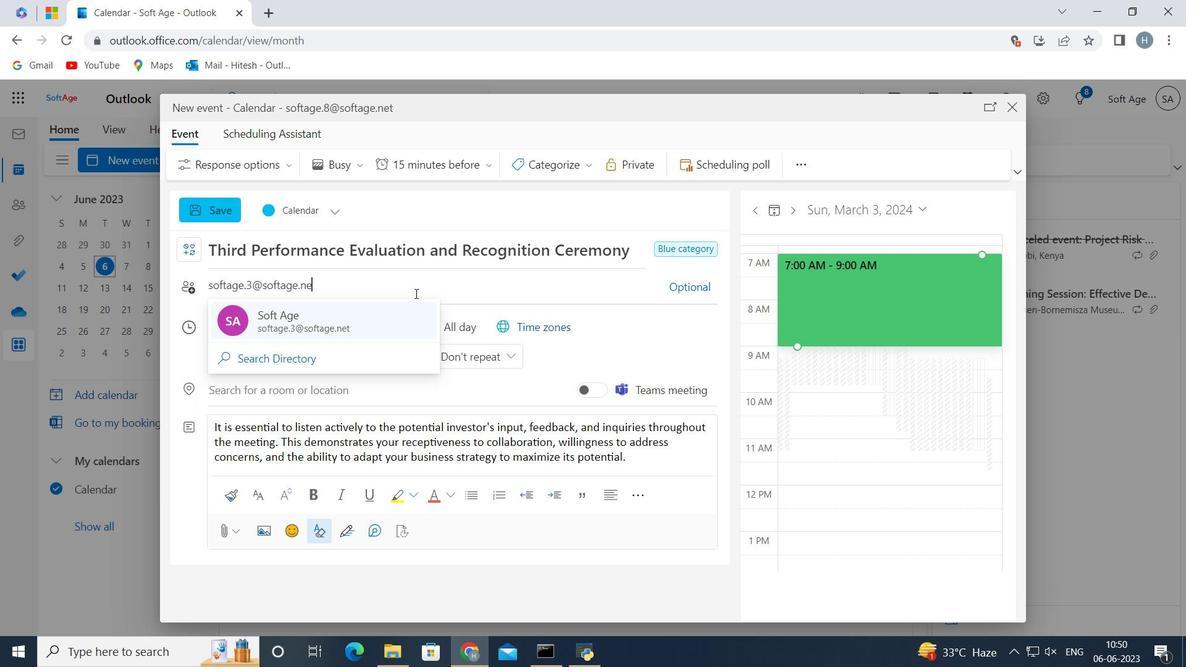 
Action: Mouse moved to (294, 317)
Screenshot: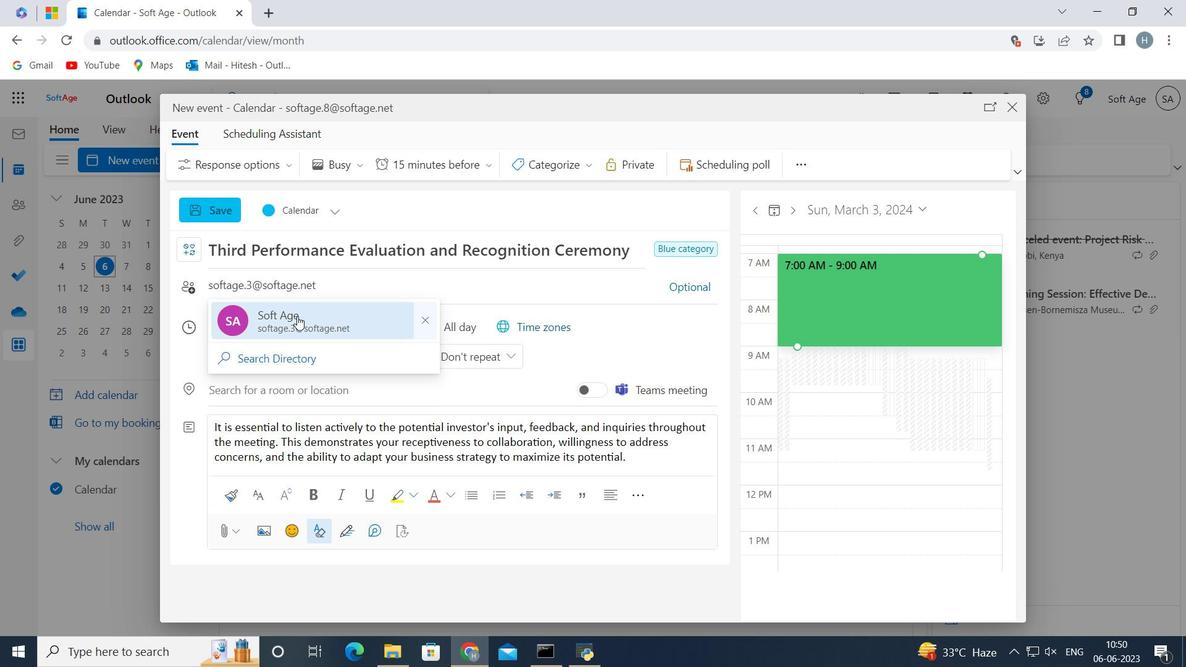 
Action: Mouse pressed left at (294, 317)
Screenshot: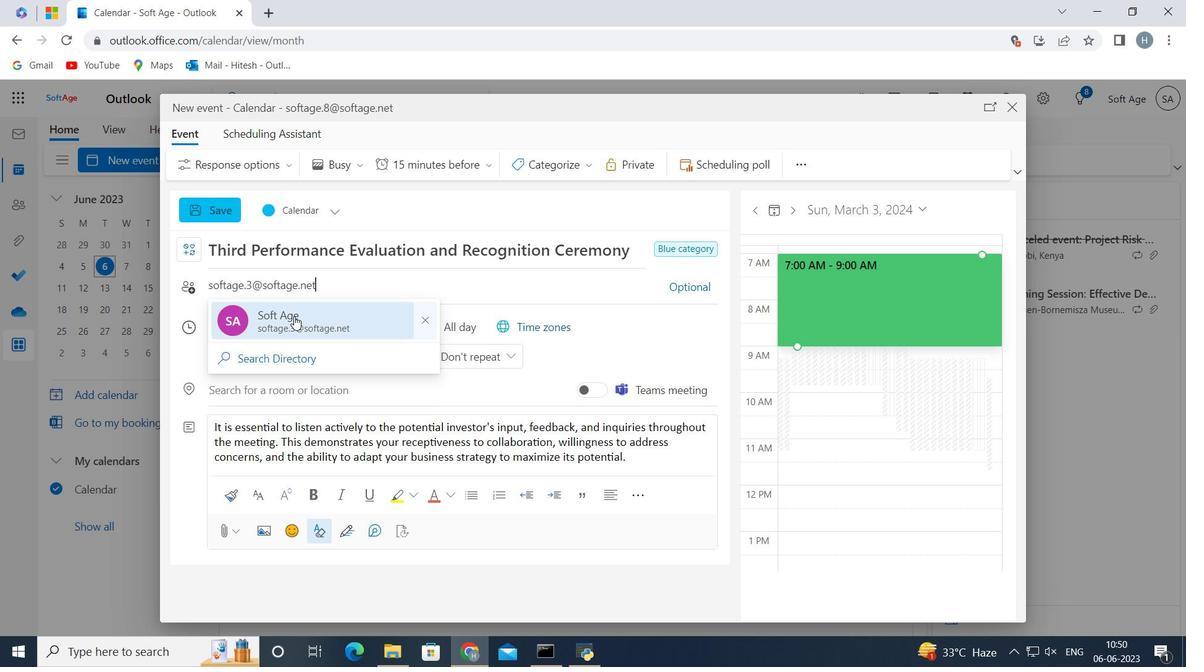 
Action: Key pressed softage.4<Key.shift>@softage.net
Screenshot: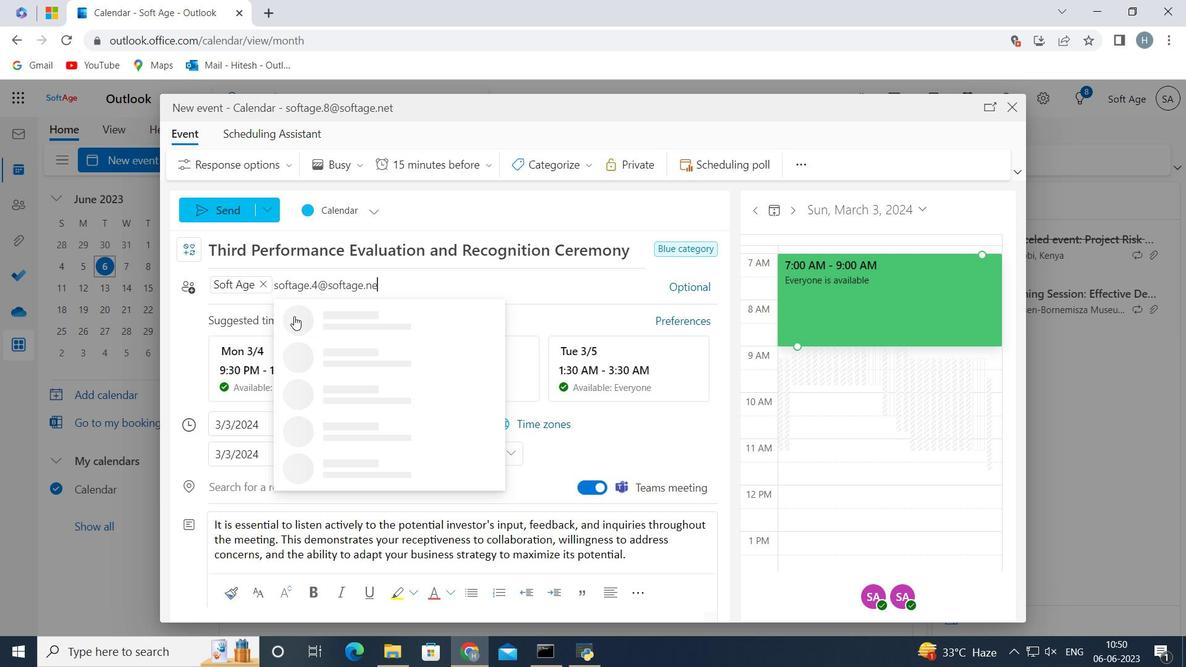 
Action: Mouse moved to (308, 322)
Screenshot: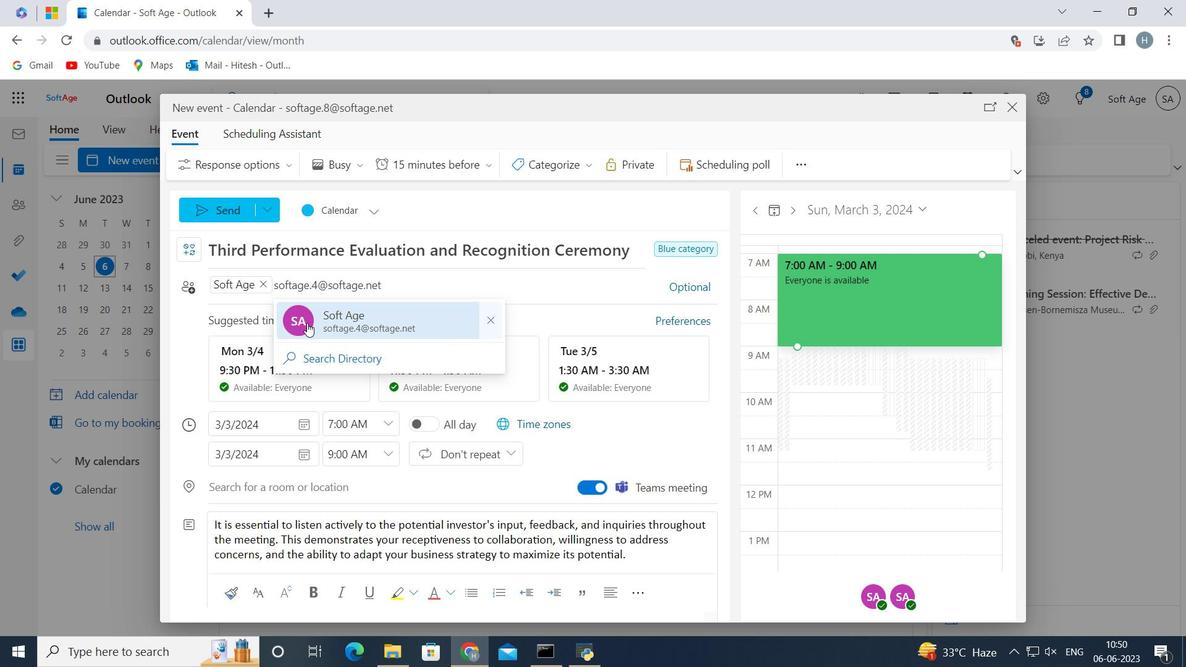 
Action: Mouse pressed left at (308, 322)
Screenshot: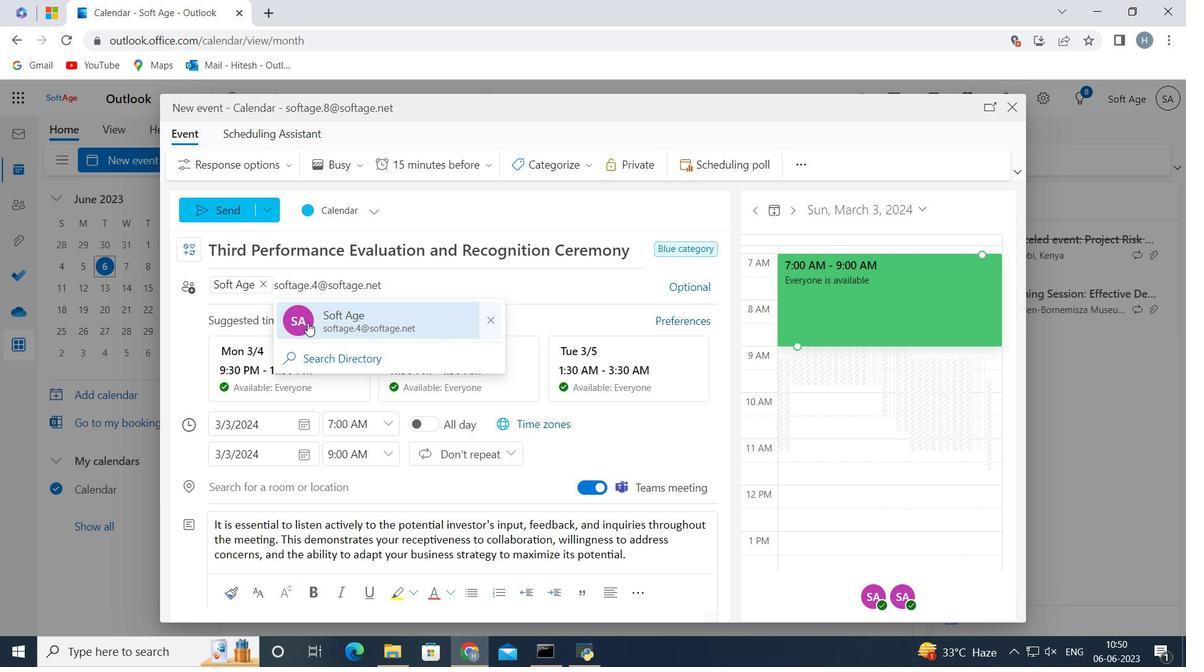 
Action: Mouse moved to (486, 158)
Screenshot: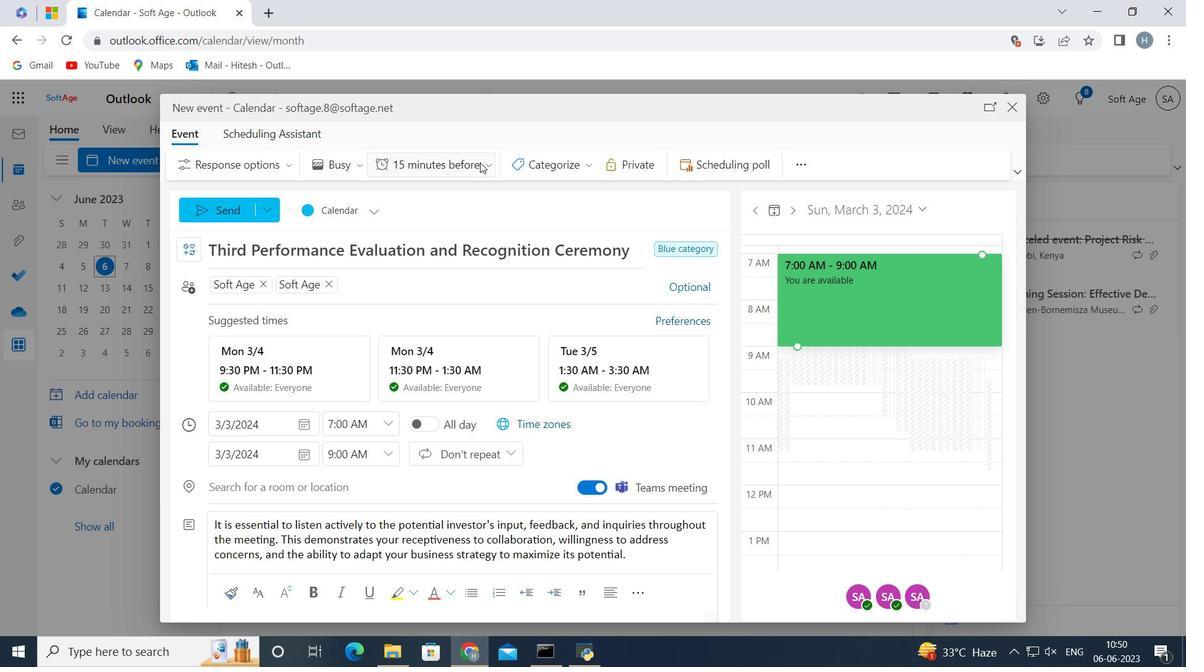 
Action: Mouse pressed left at (486, 158)
Screenshot: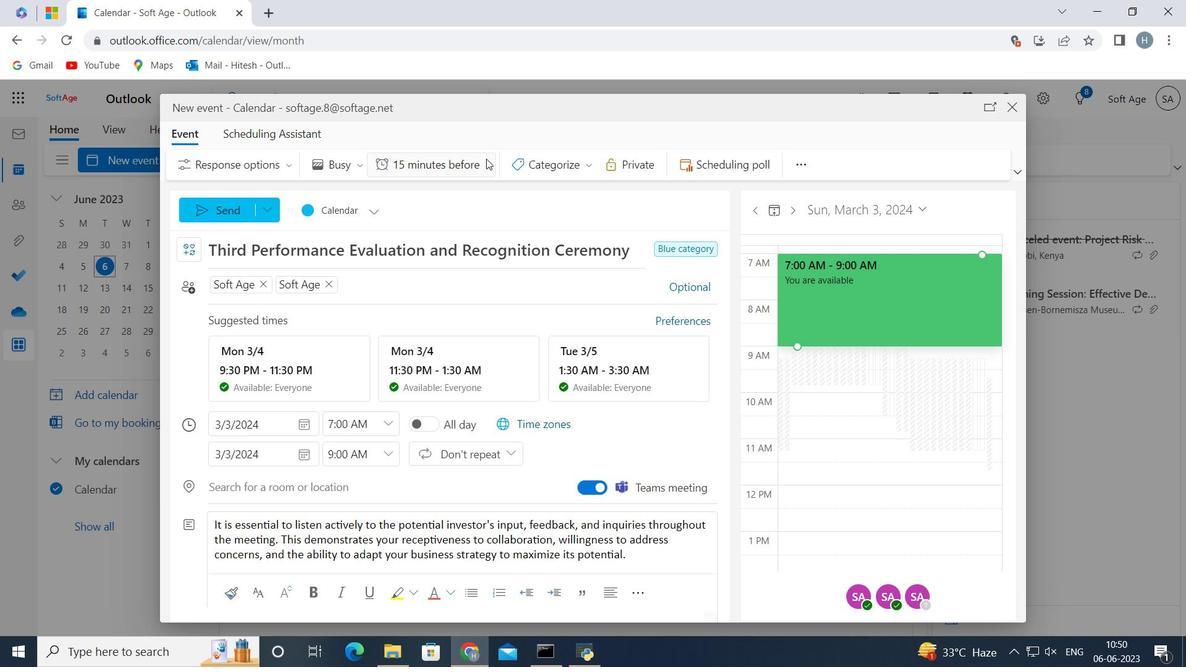 
Action: Mouse moved to (448, 280)
Screenshot: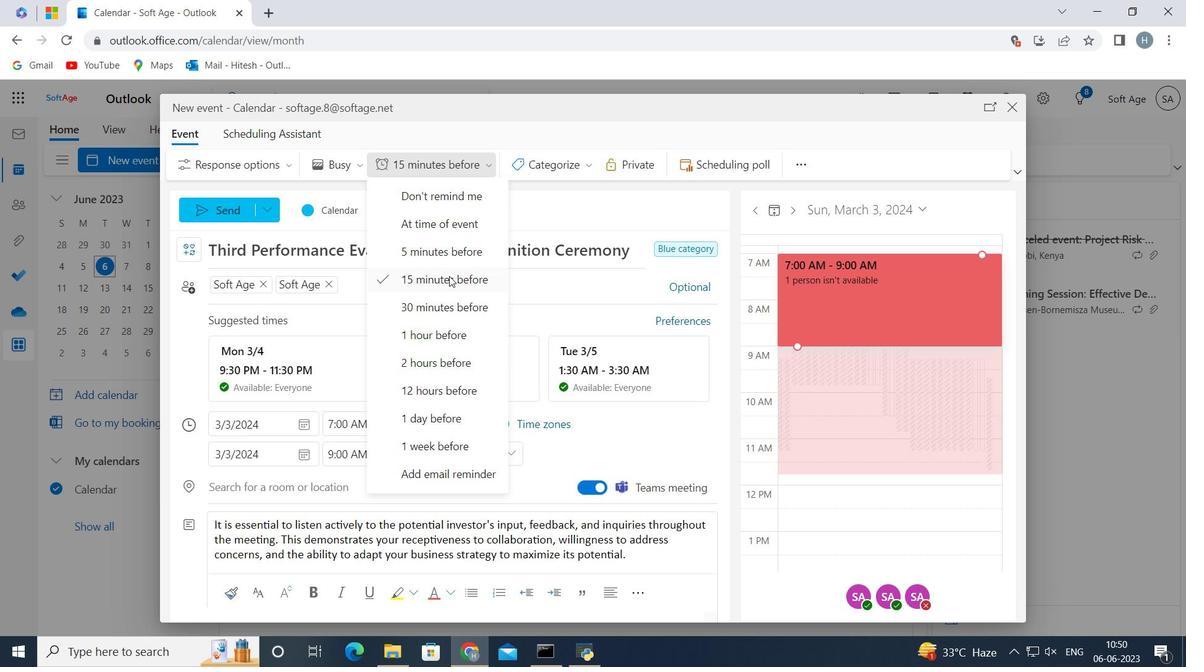 
Action: Mouse pressed left at (448, 280)
Screenshot: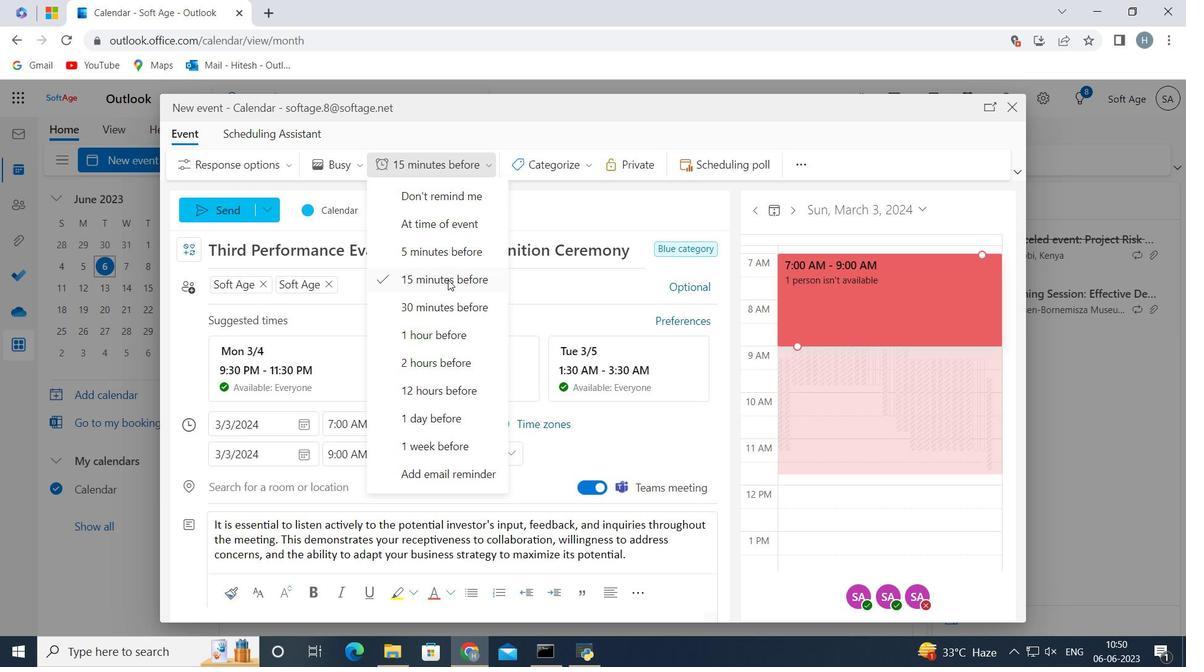 
Action: Mouse moved to (232, 210)
Screenshot: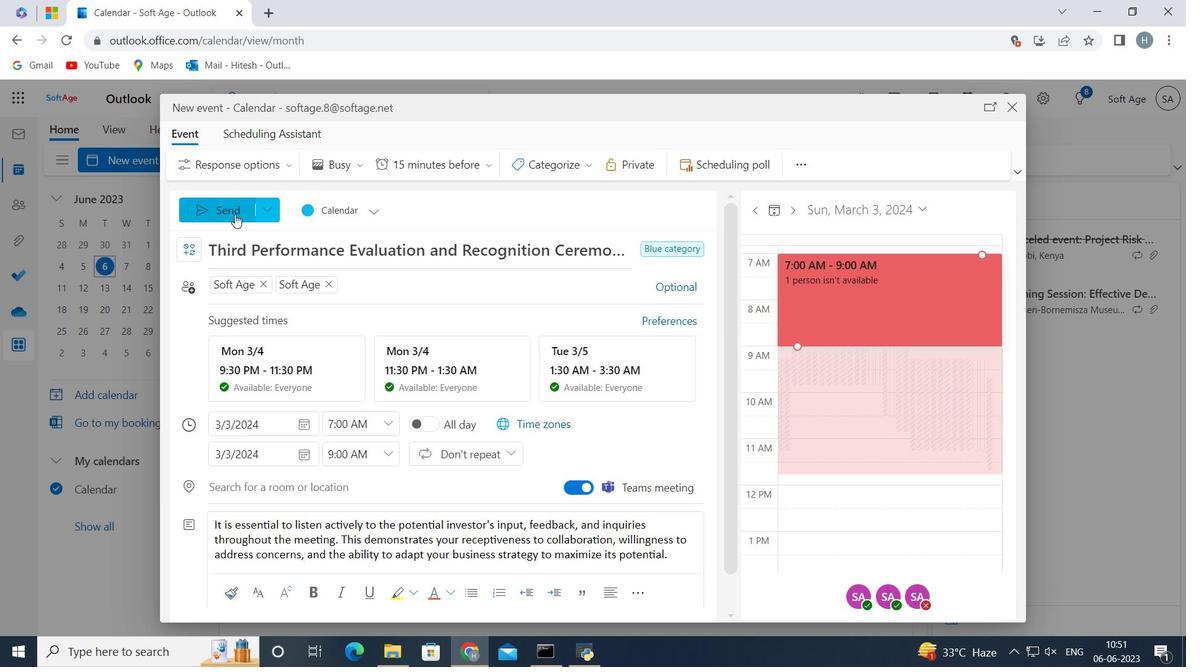 
Action: Mouse pressed left at (232, 210)
Screenshot: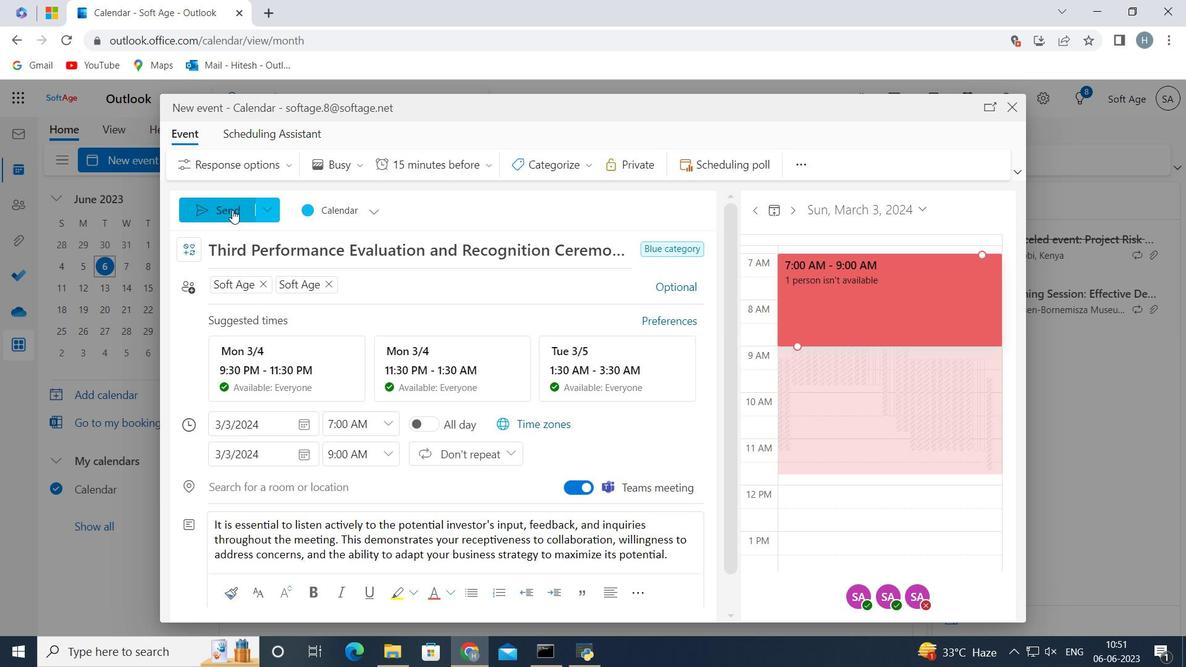 
